 Task: Search one way flight ticket for 5 adults, 2 children, 1 infant in seat and 2 infants on lap in economy from Little Rock: Bill And Hillary Clinton National Airport (adams Field) (was Little Rock National) to Evansville: Evansville Regional Airport on 5-3-2023. Choice of flights is JetBlue. Number of bags: 1 carry on bag and 1 checked bag. Price is upto 100000. Outbound departure time preference is 15:15.
Action: Mouse moved to (345, 301)
Screenshot: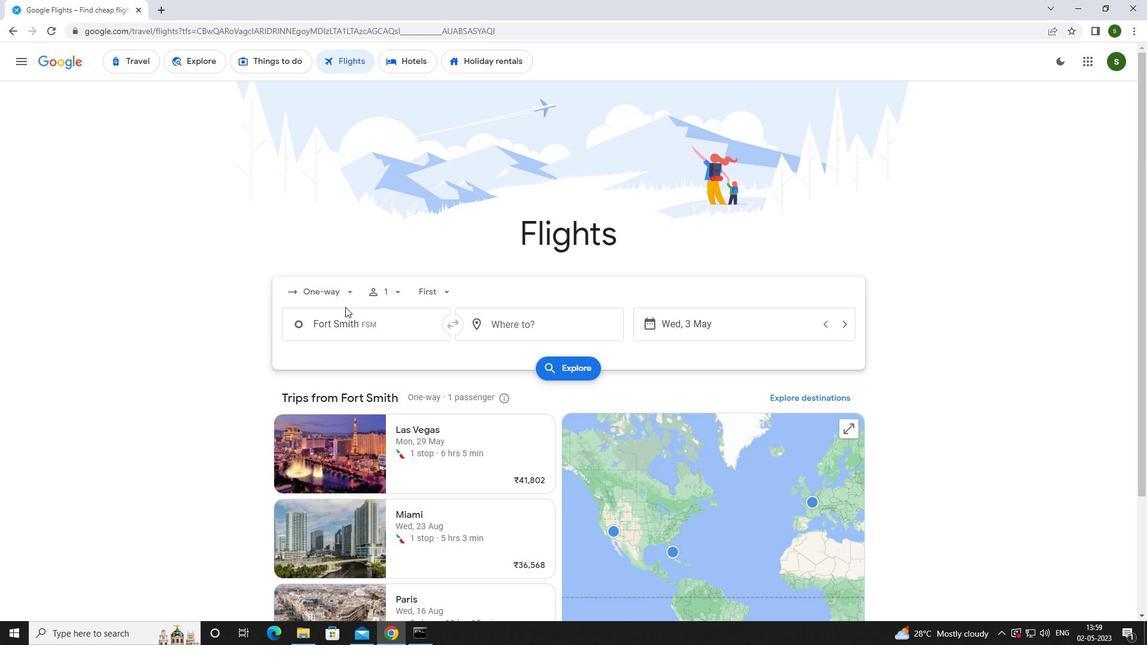 
Action: Mouse pressed left at (345, 301)
Screenshot: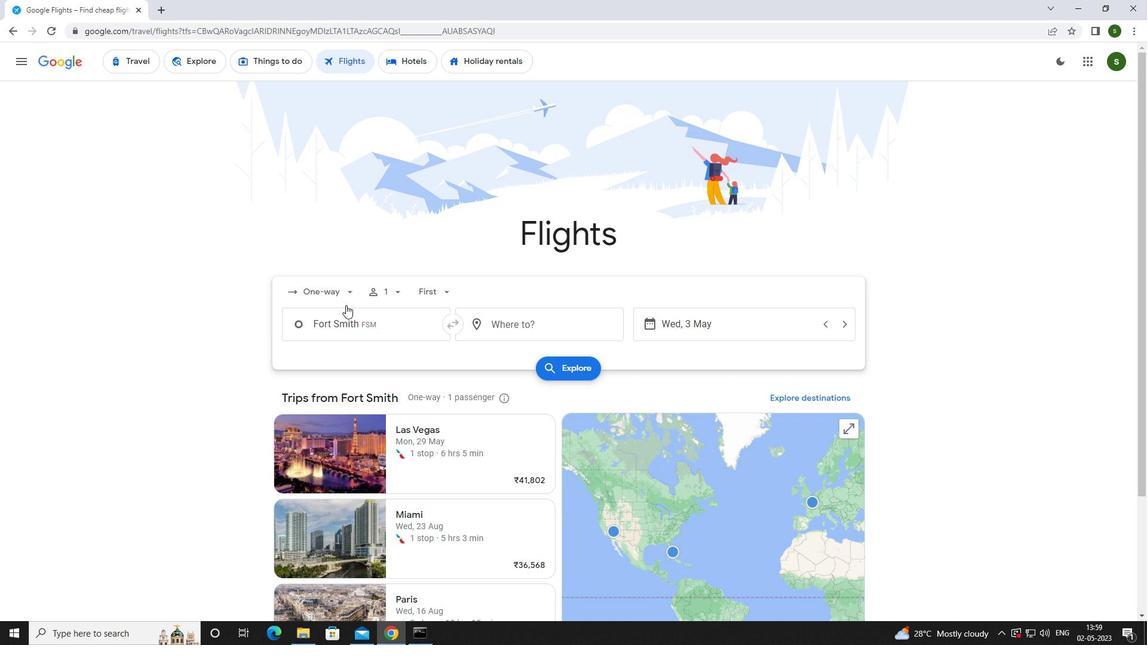 
Action: Mouse moved to (344, 341)
Screenshot: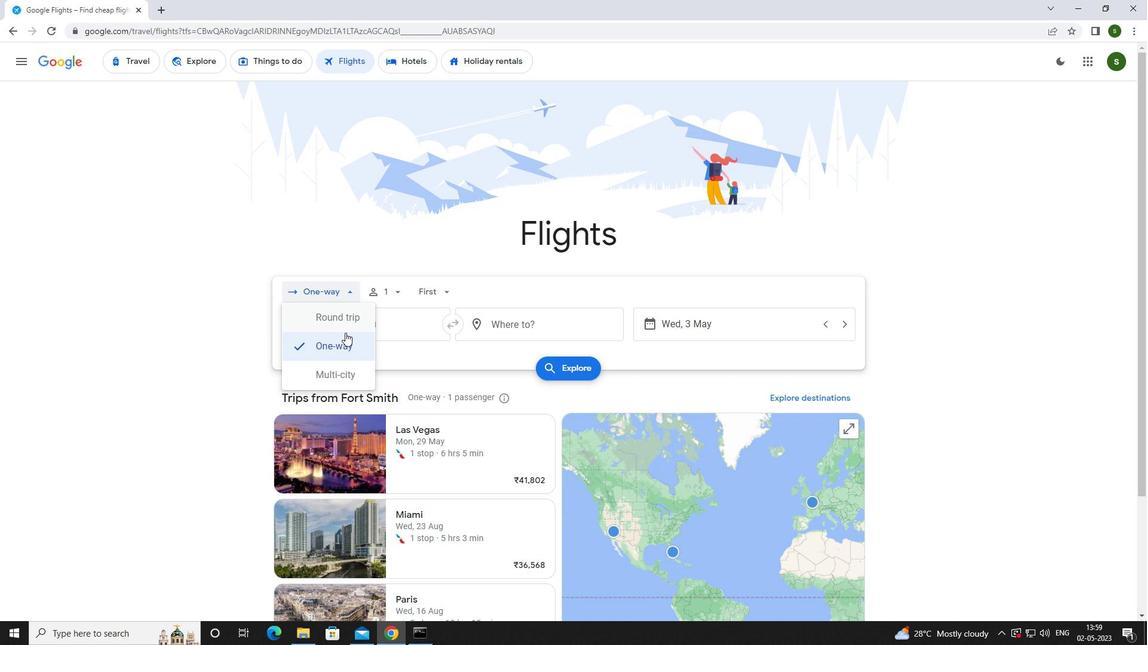 
Action: Mouse pressed left at (344, 341)
Screenshot: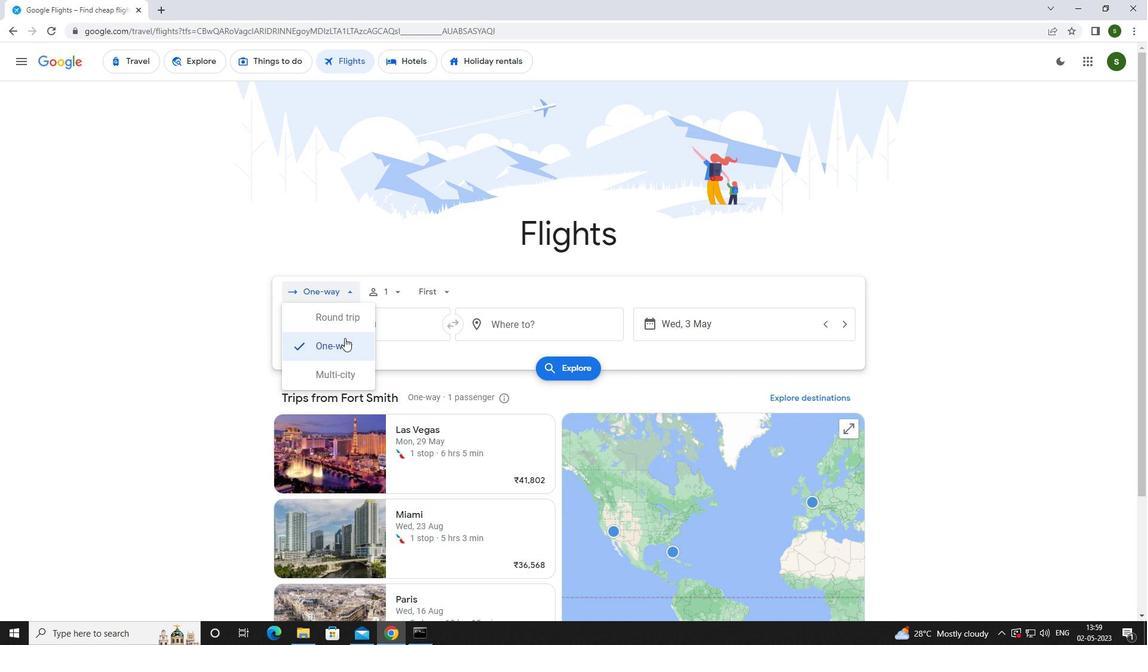 
Action: Mouse moved to (394, 291)
Screenshot: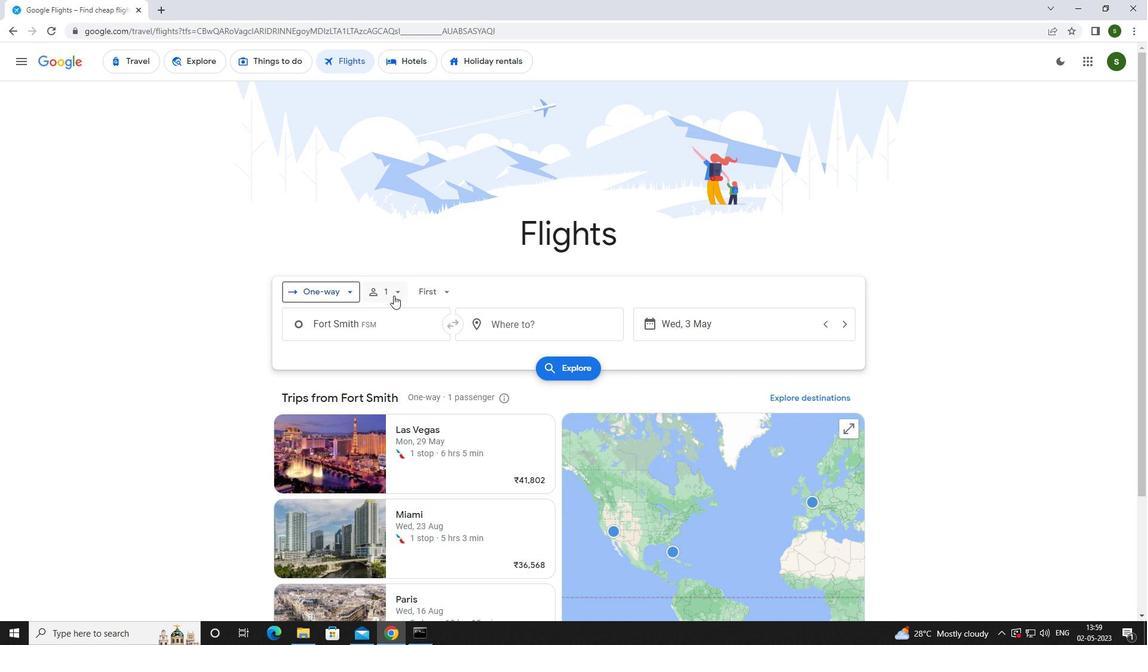 
Action: Mouse pressed left at (394, 291)
Screenshot: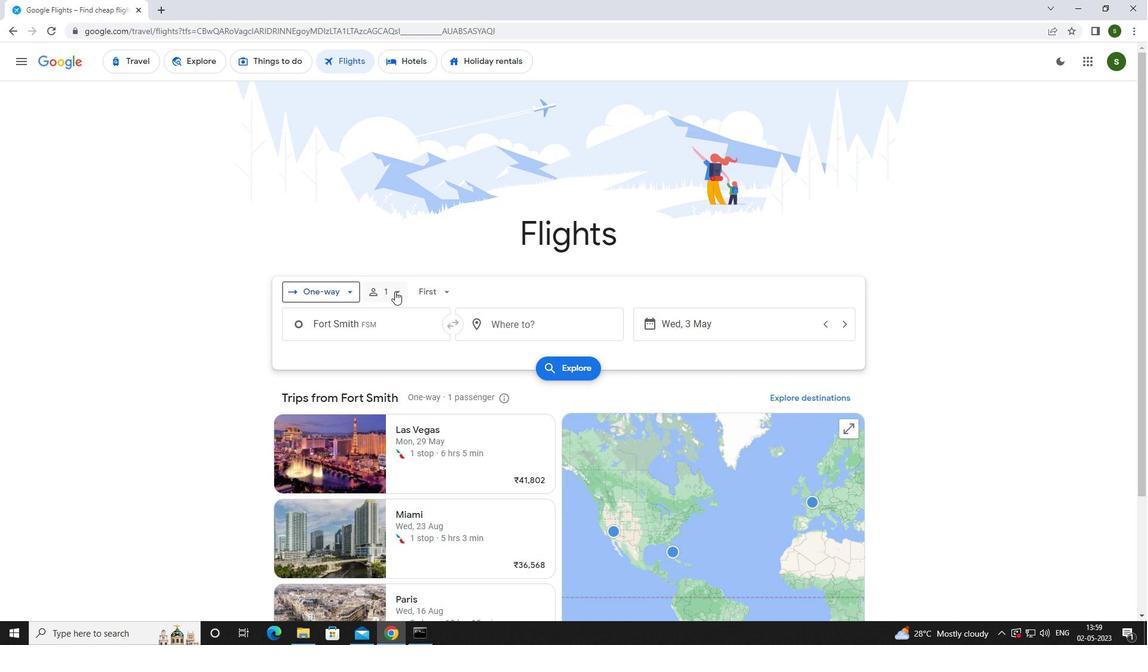 
Action: Mouse moved to (486, 324)
Screenshot: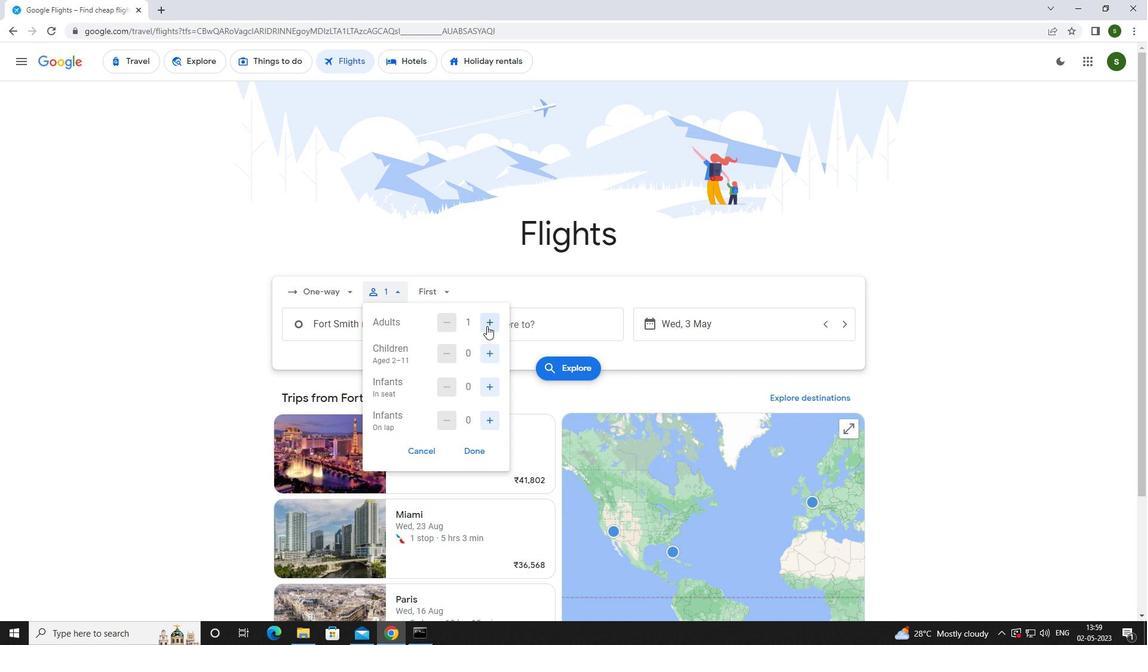 
Action: Mouse pressed left at (486, 324)
Screenshot: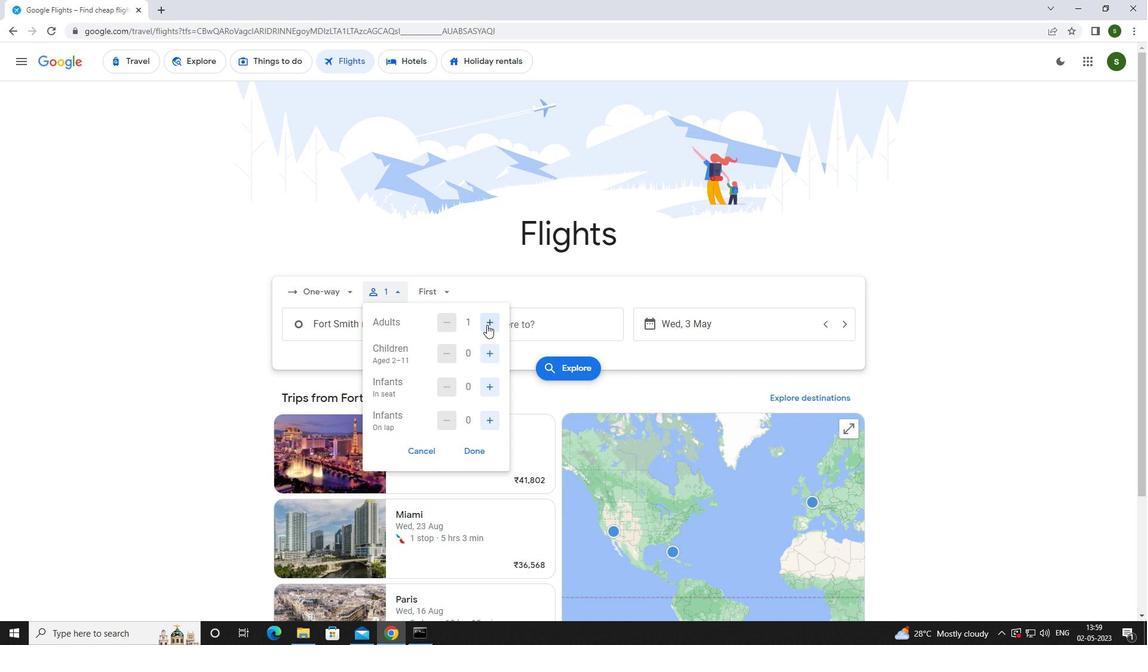 
Action: Mouse pressed left at (486, 324)
Screenshot: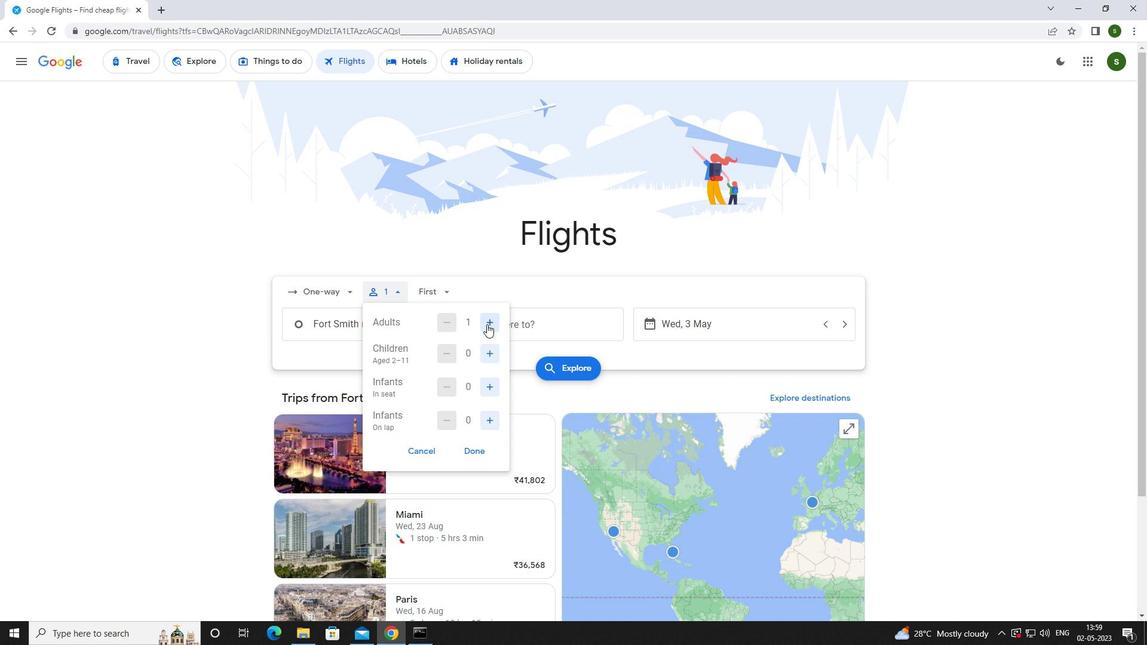 
Action: Mouse pressed left at (486, 324)
Screenshot: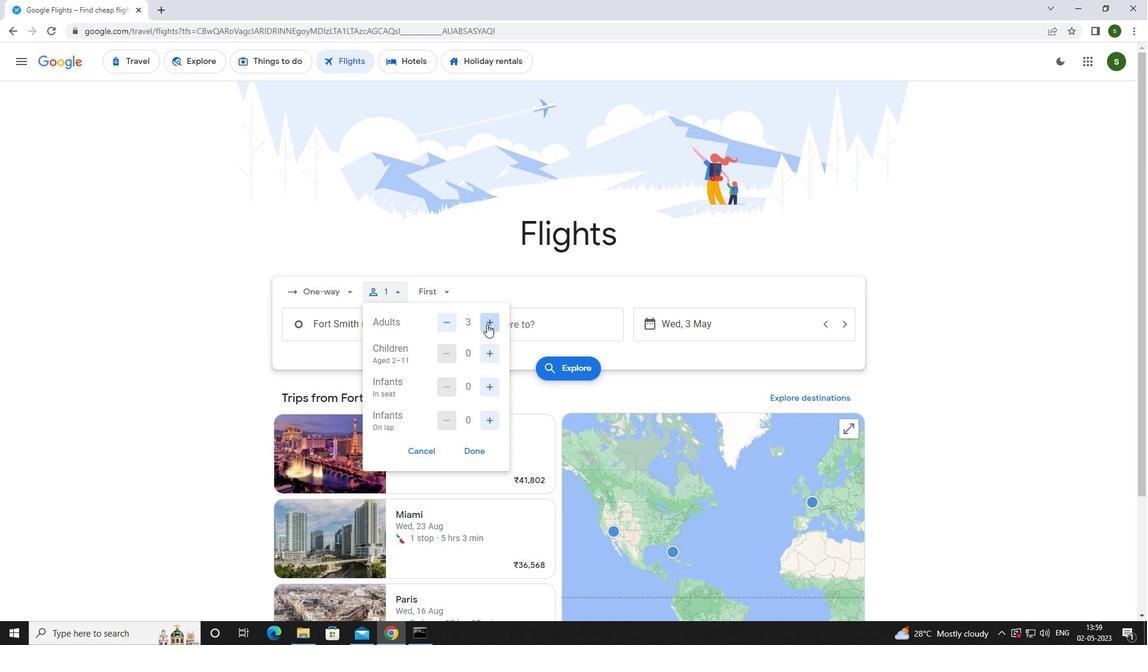 
Action: Mouse pressed left at (486, 324)
Screenshot: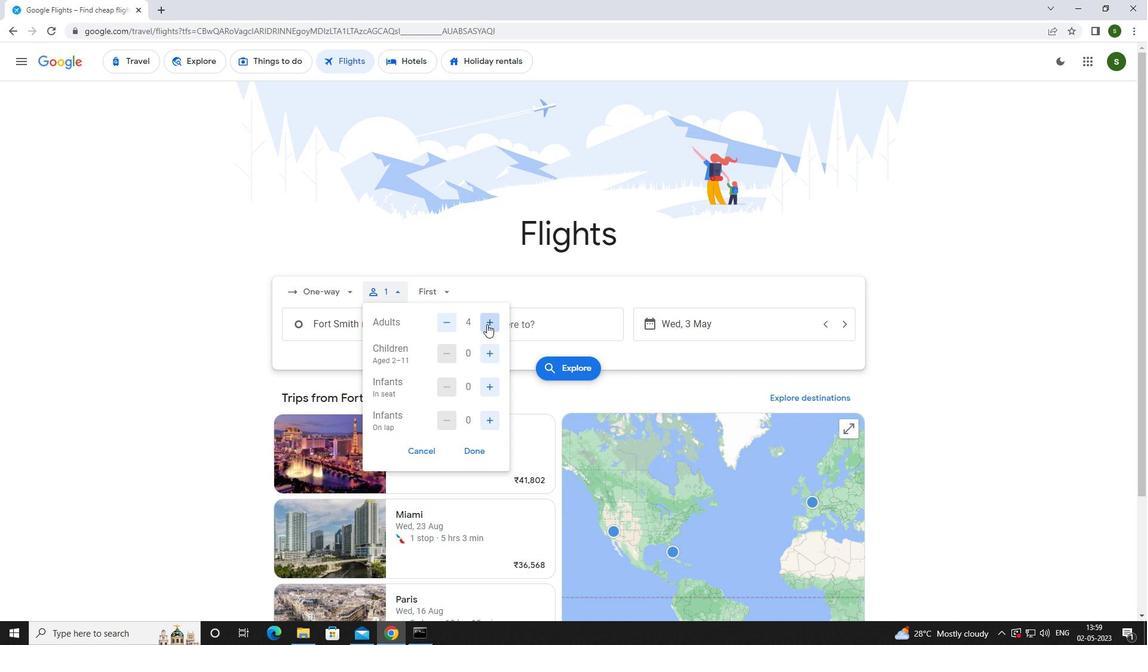 
Action: Mouse moved to (492, 353)
Screenshot: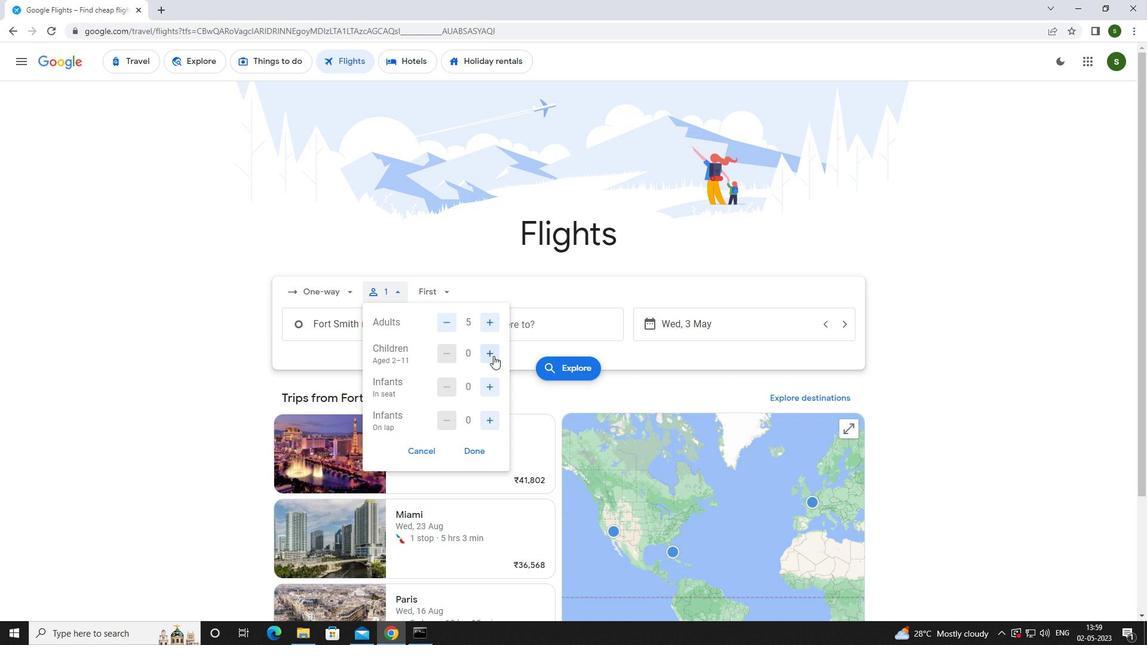 
Action: Mouse pressed left at (492, 353)
Screenshot: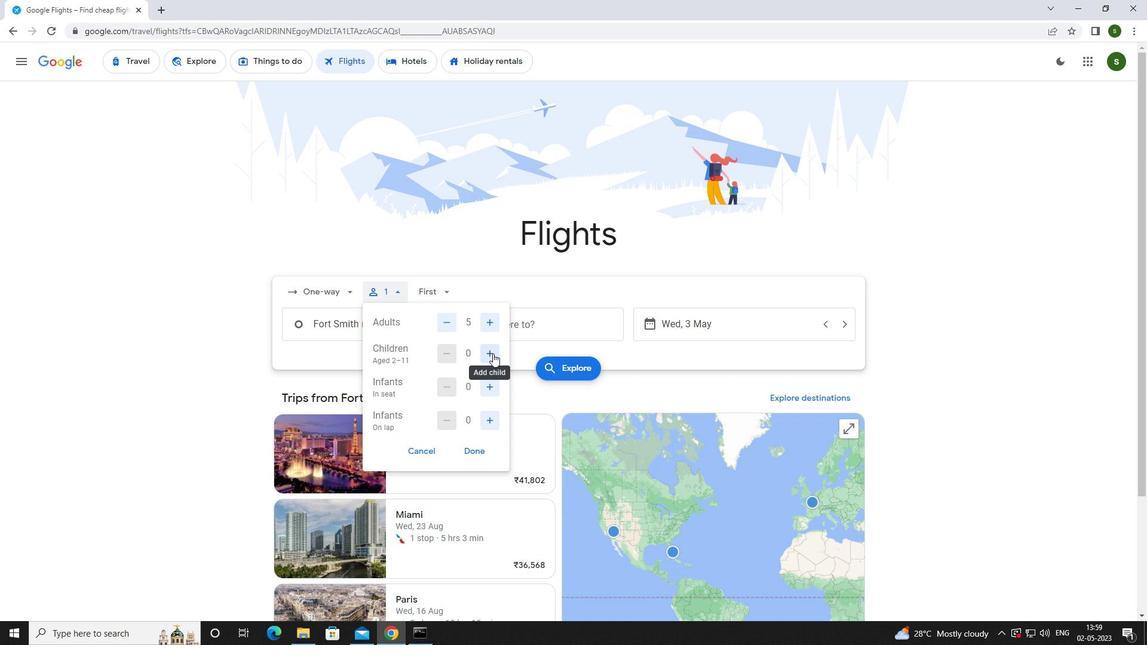 
Action: Mouse pressed left at (492, 353)
Screenshot: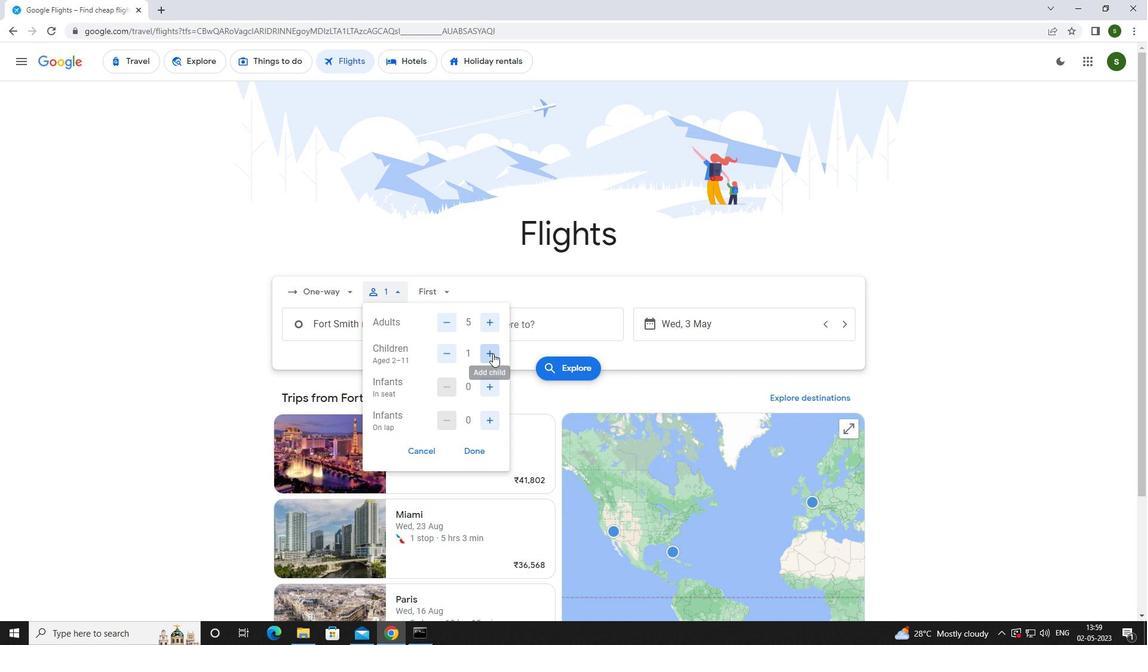 
Action: Mouse moved to (486, 388)
Screenshot: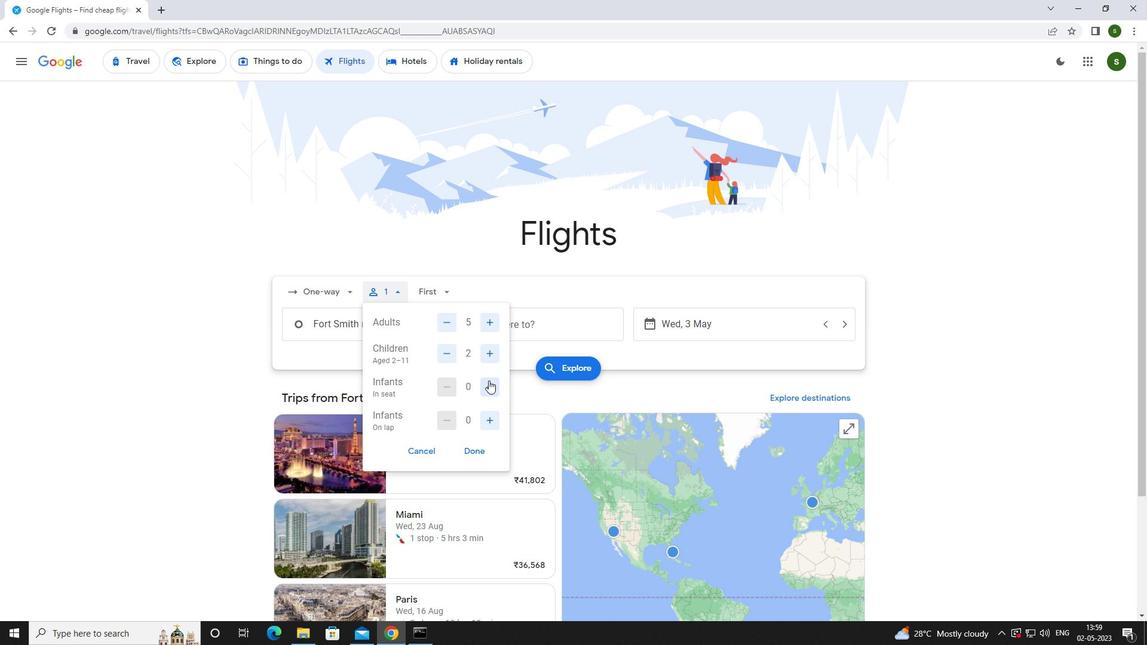 
Action: Mouse pressed left at (486, 388)
Screenshot: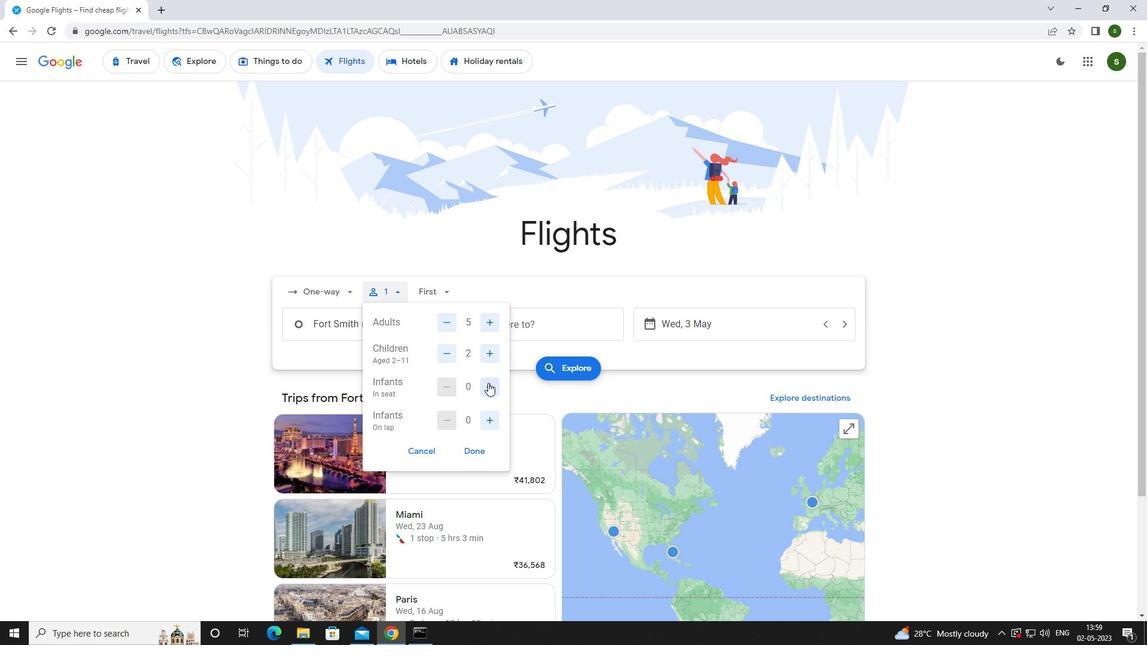 
Action: Mouse moved to (490, 418)
Screenshot: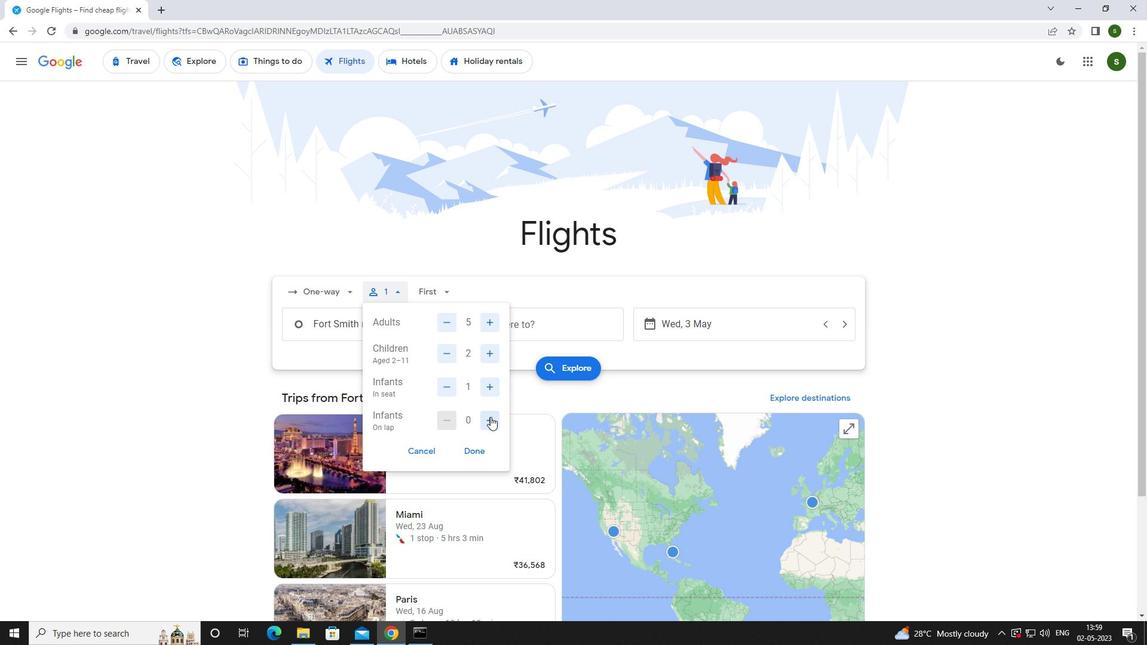 
Action: Mouse pressed left at (490, 418)
Screenshot: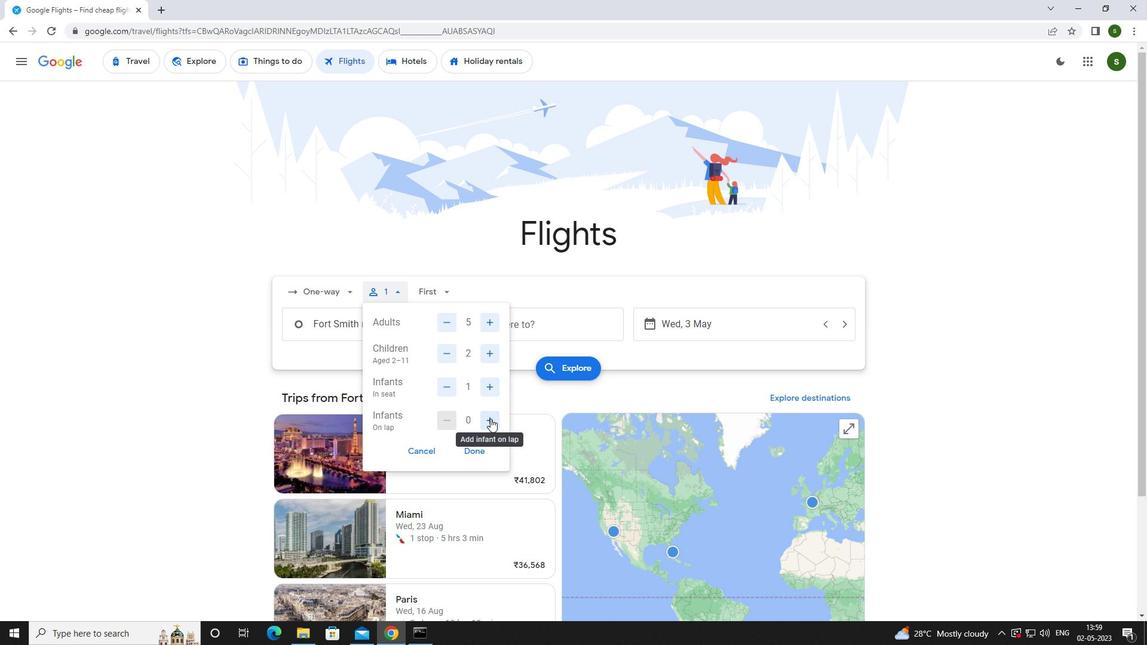 
Action: Mouse moved to (443, 289)
Screenshot: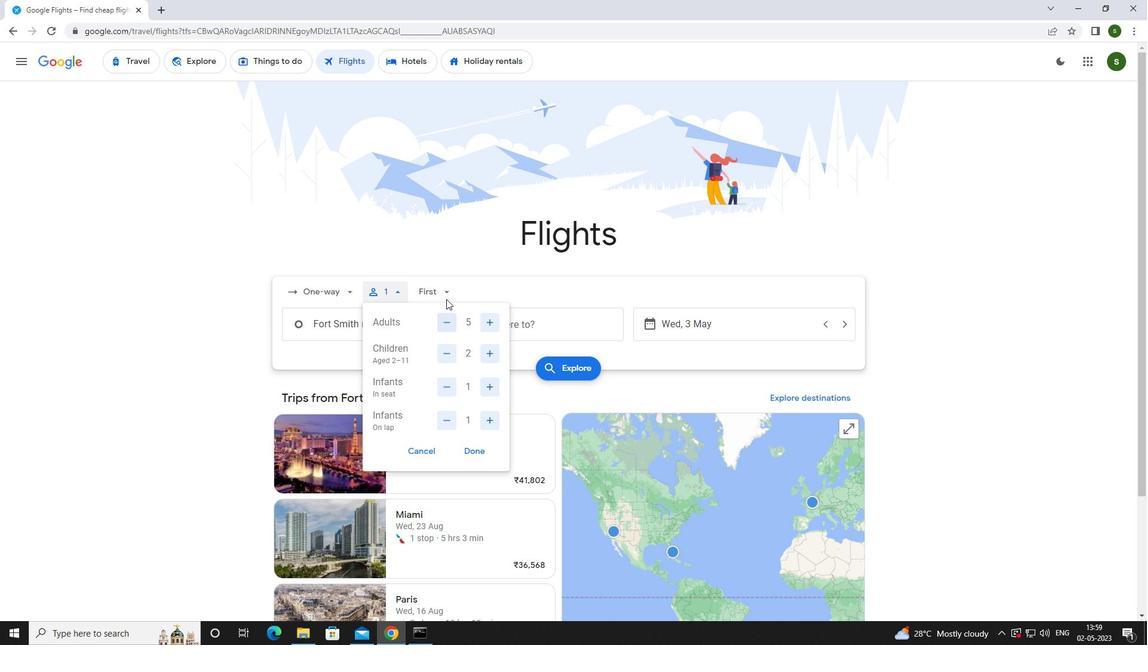 
Action: Mouse pressed left at (443, 289)
Screenshot: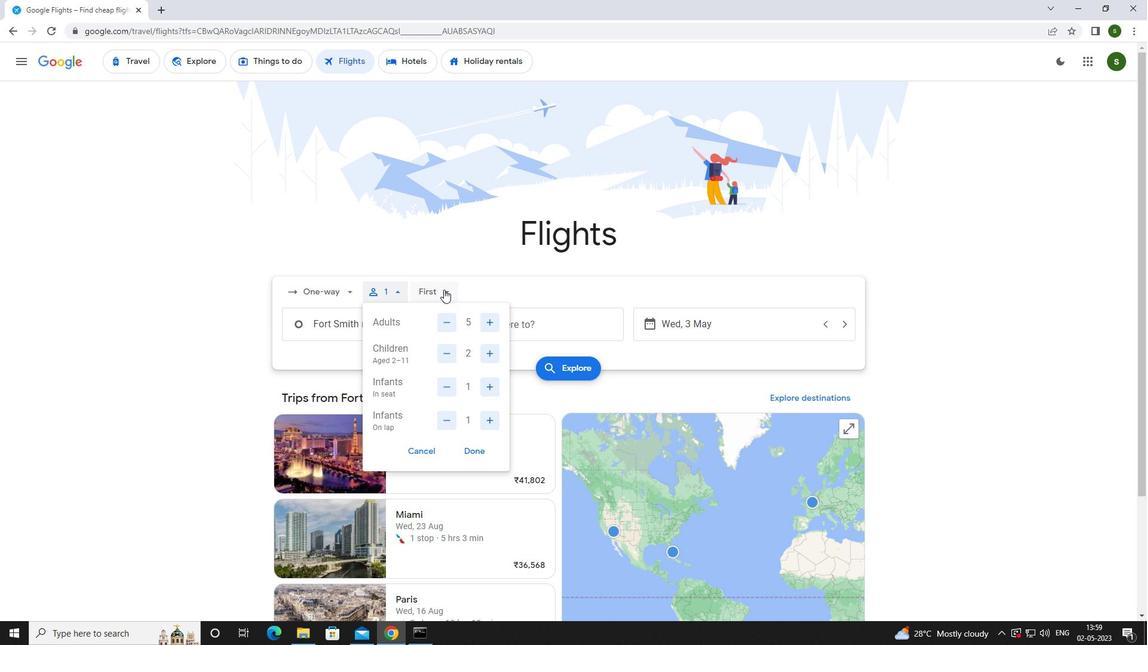 
Action: Mouse moved to (464, 319)
Screenshot: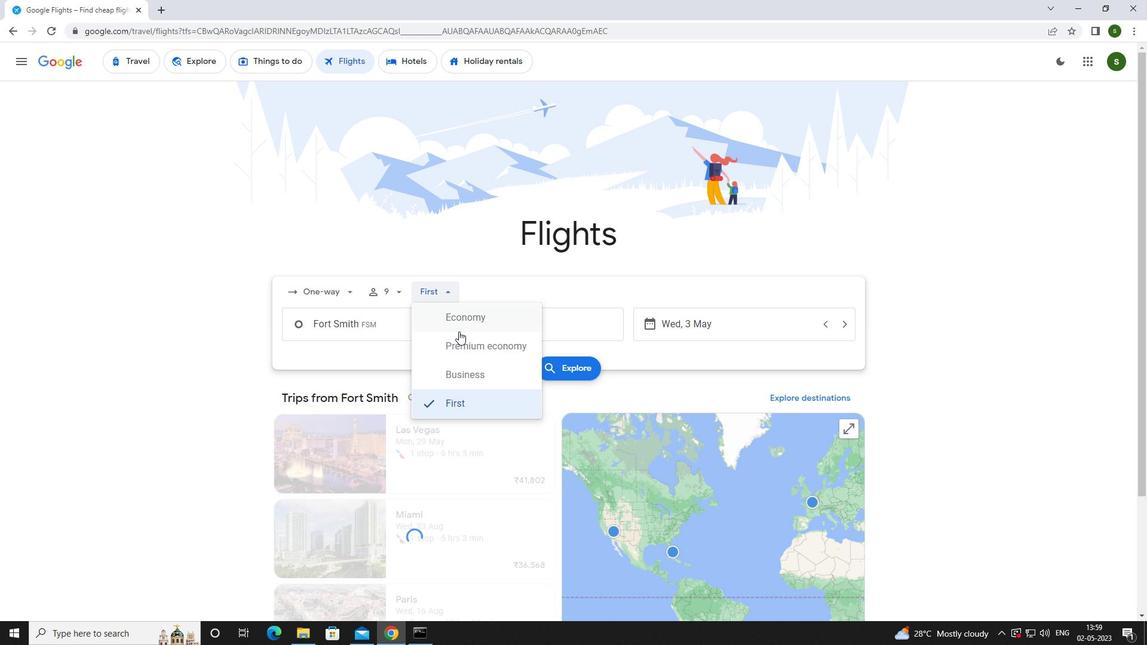 
Action: Mouse pressed left at (464, 319)
Screenshot: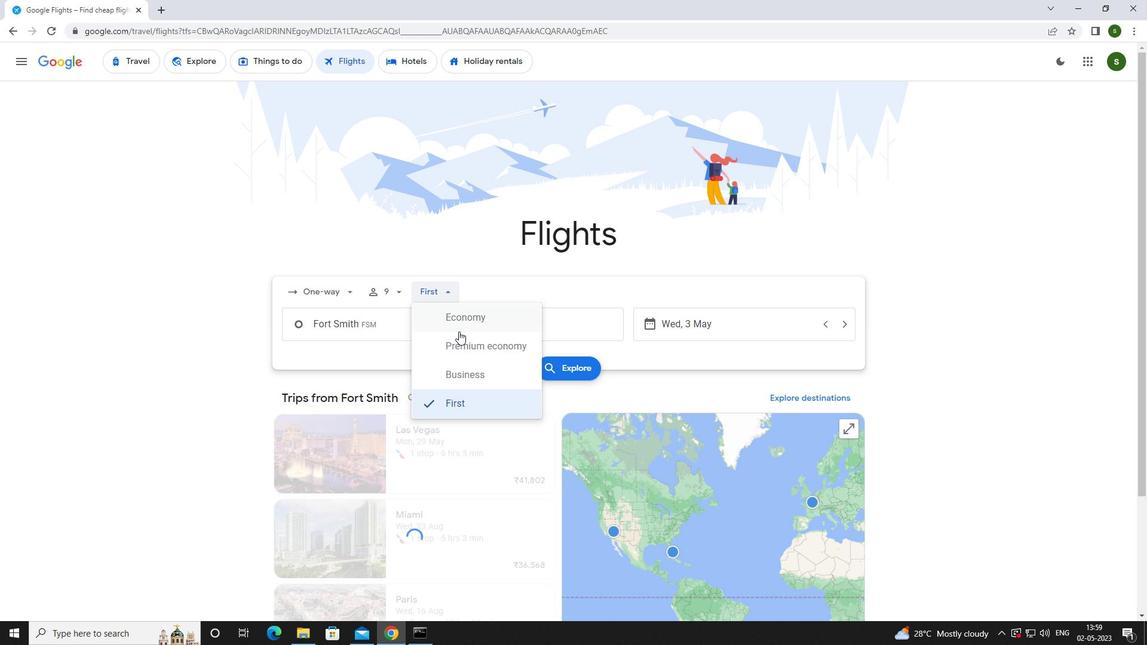
Action: Mouse moved to (394, 327)
Screenshot: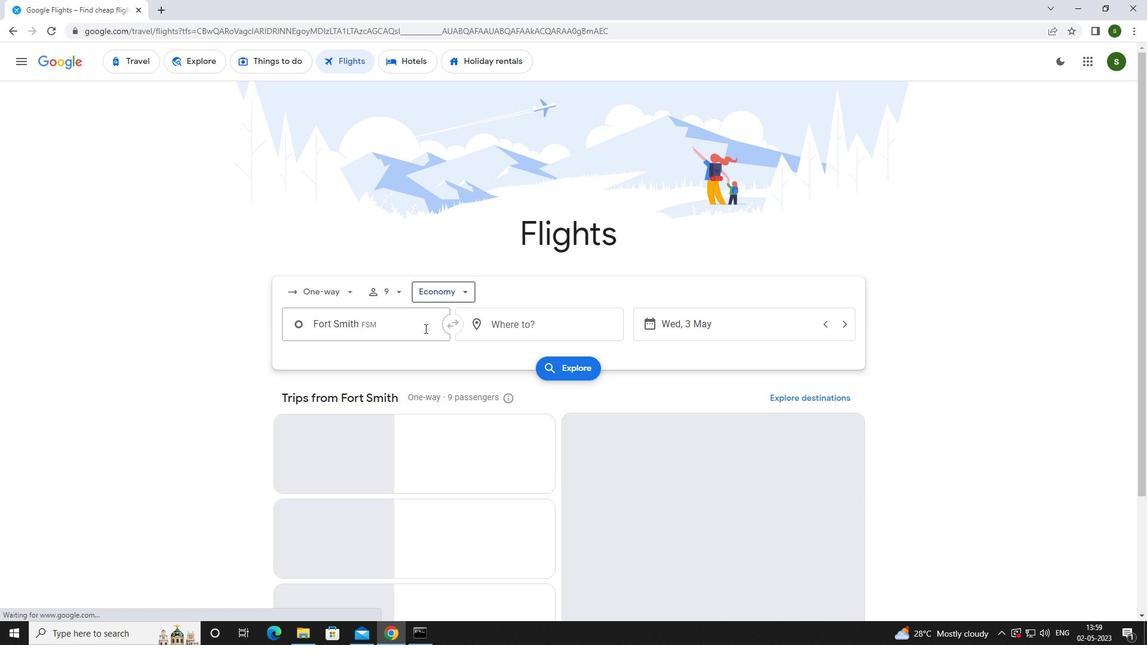 
Action: Mouse pressed left at (394, 327)
Screenshot: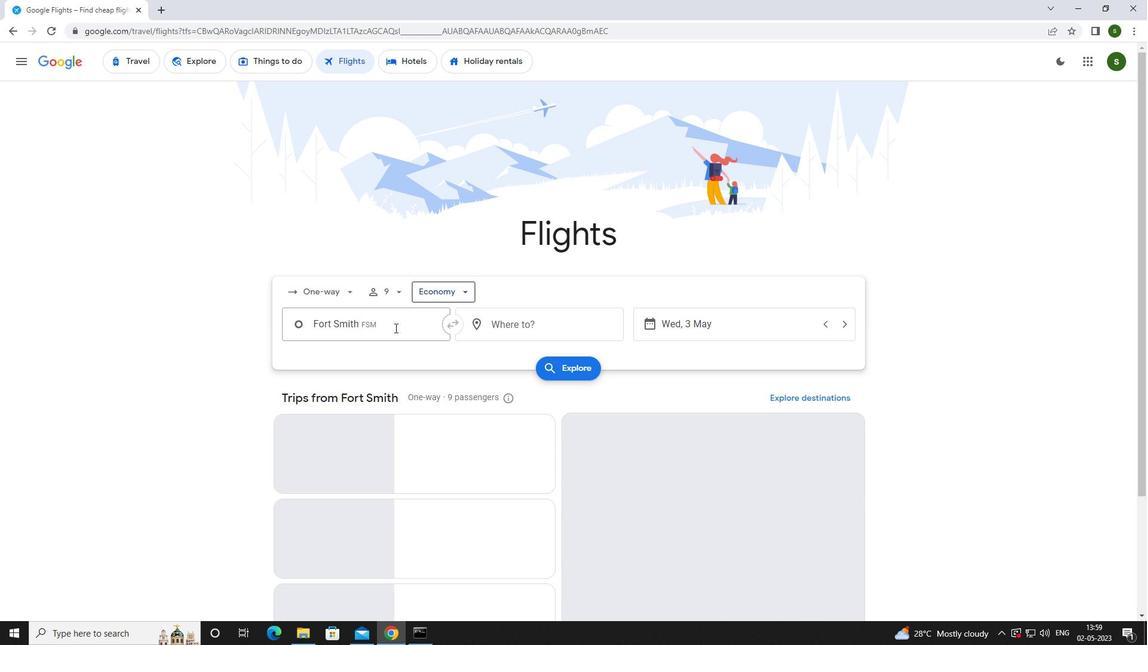 
Action: Key pressed <Key.caps_lock>l<Key.caps_lock>ittle<Key.space>
Screenshot: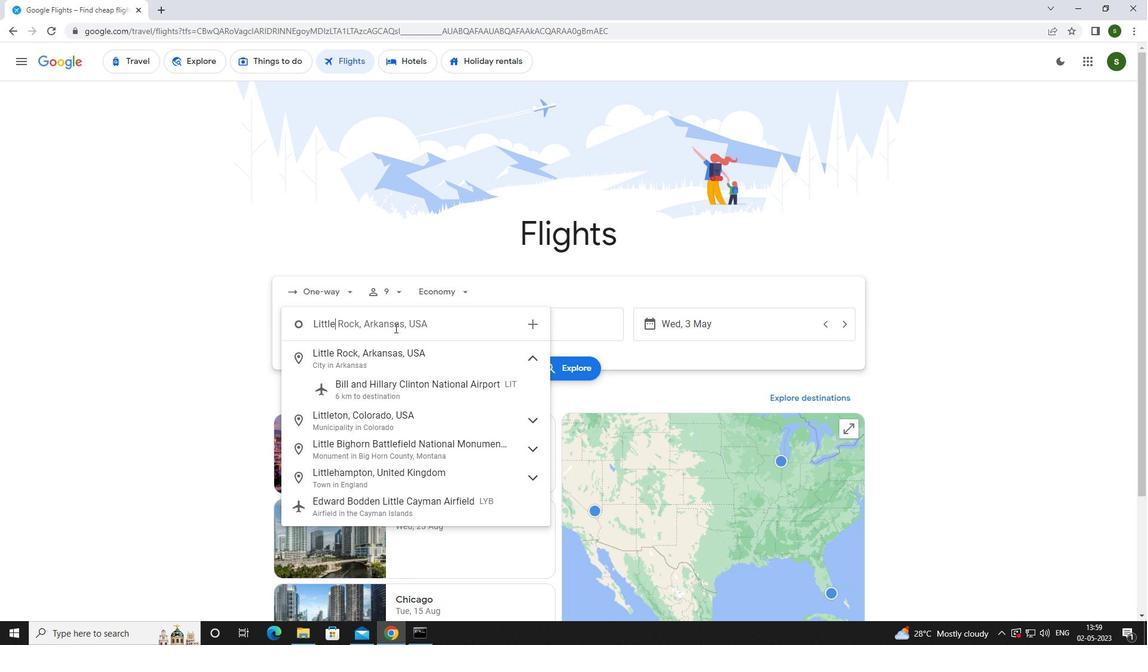 
Action: Mouse moved to (387, 388)
Screenshot: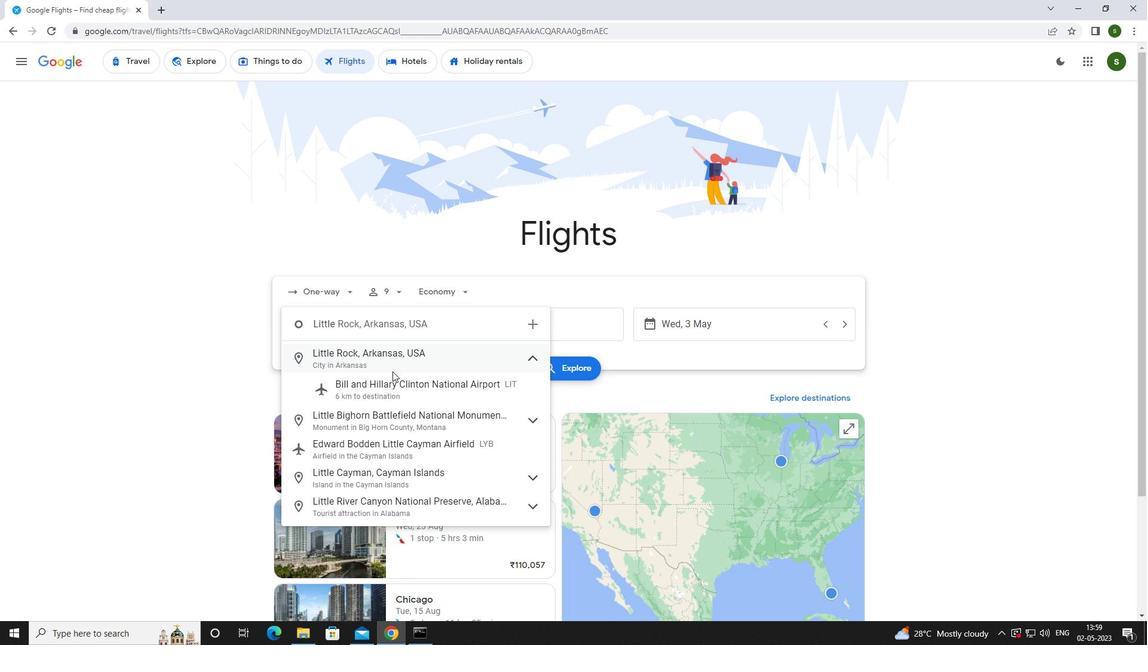 
Action: Mouse pressed left at (387, 388)
Screenshot: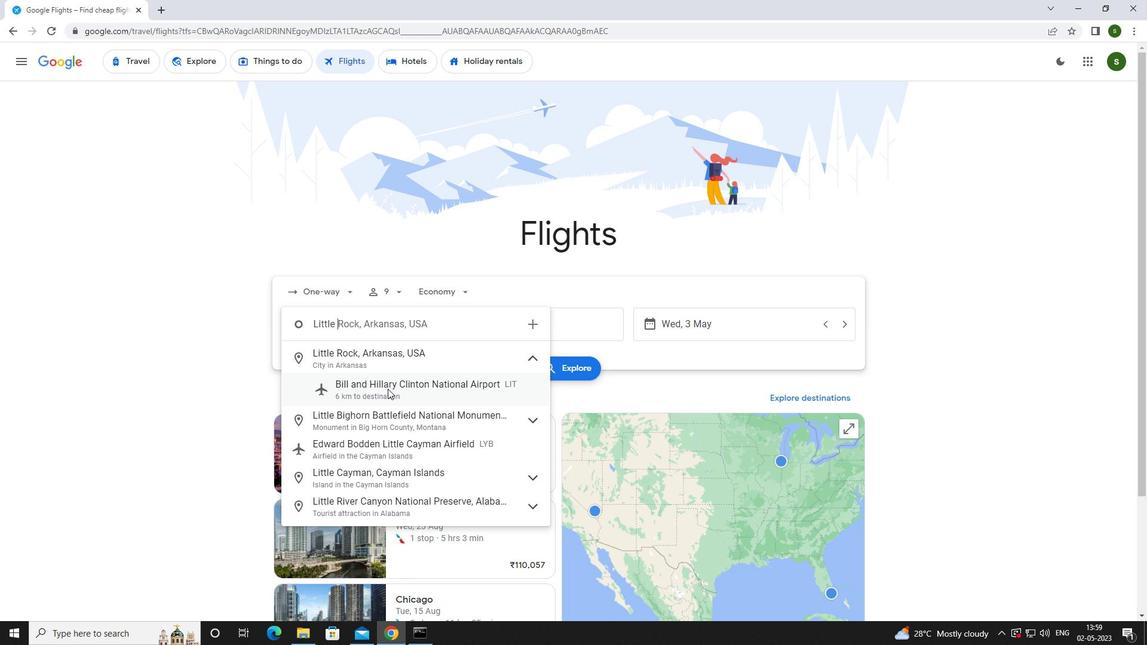 
Action: Mouse moved to (534, 324)
Screenshot: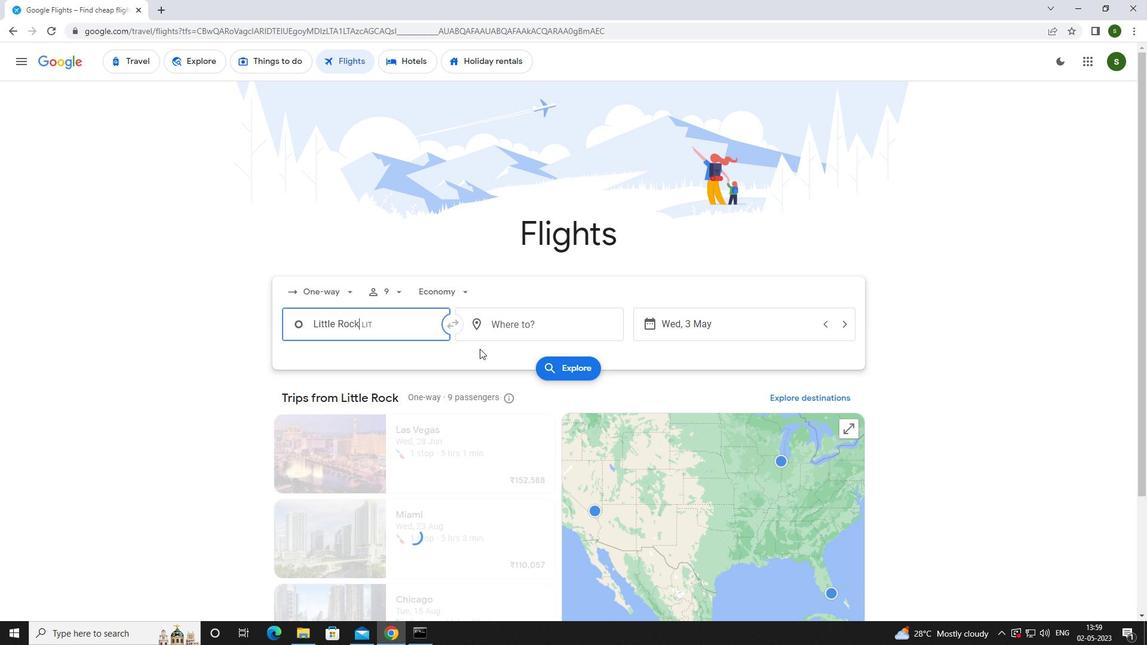 
Action: Mouse pressed left at (534, 324)
Screenshot: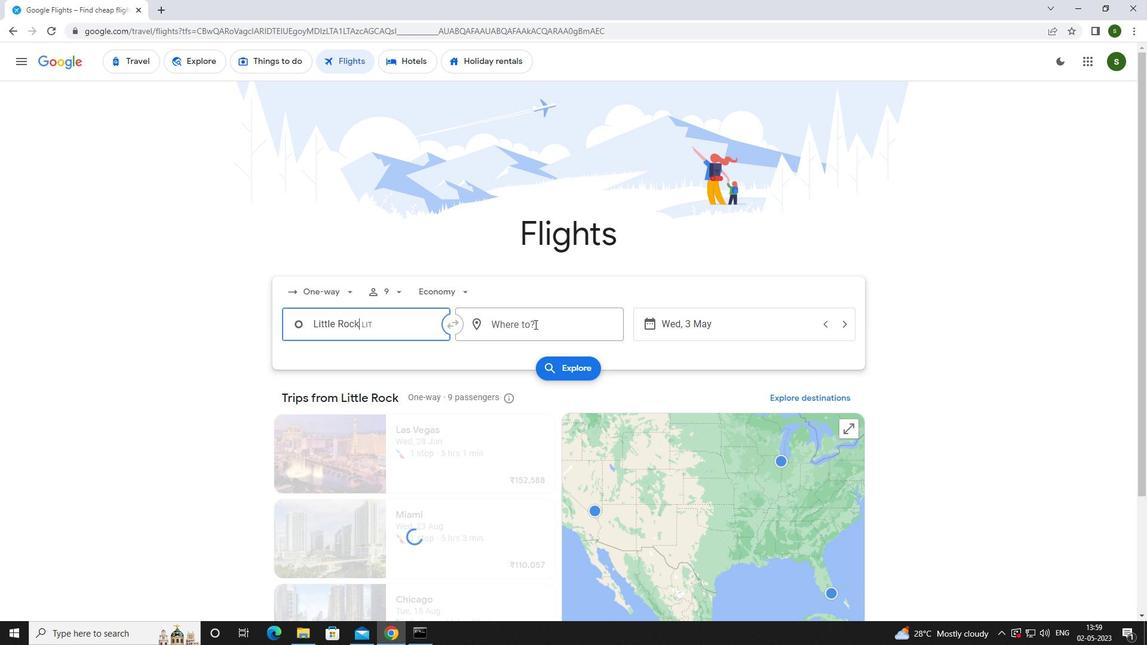 
Action: Mouse moved to (536, 323)
Screenshot: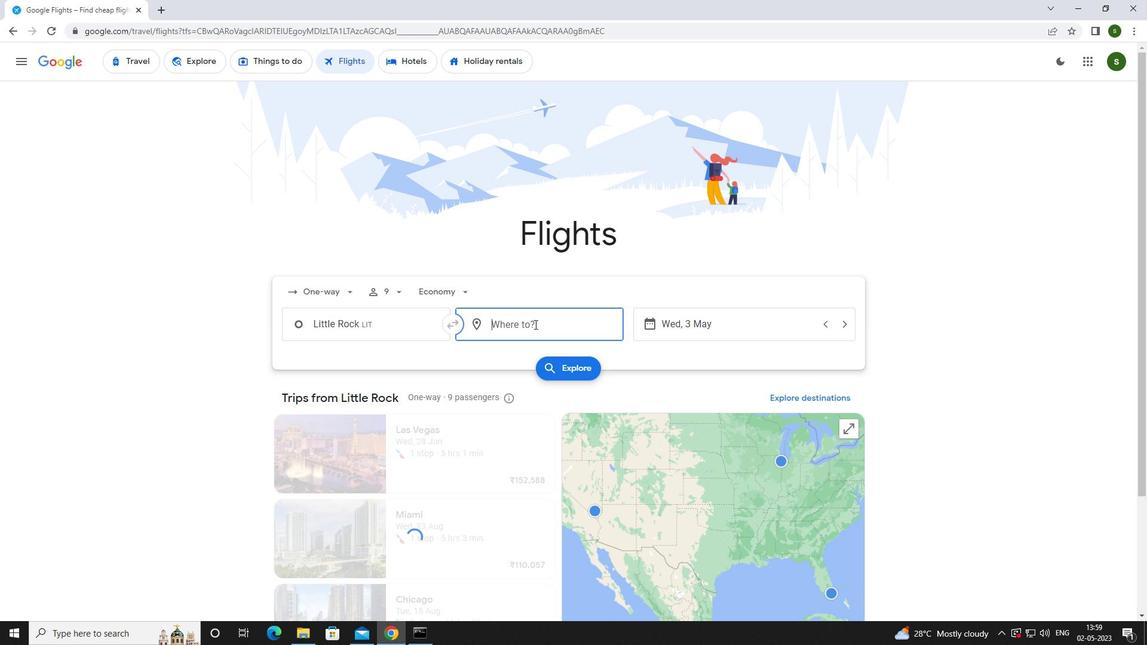 
Action: Key pressed <Key.caps_lock>e<Key.caps_lock>vansvill
Screenshot: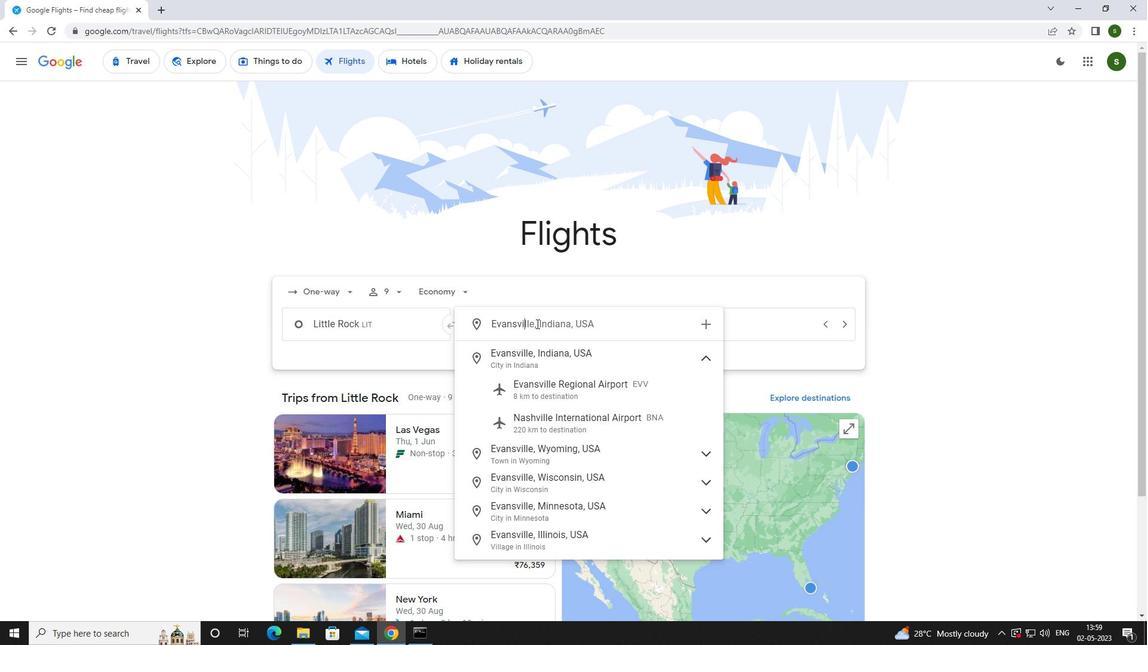 
Action: Mouse moved to (560, 393)
Screenshot: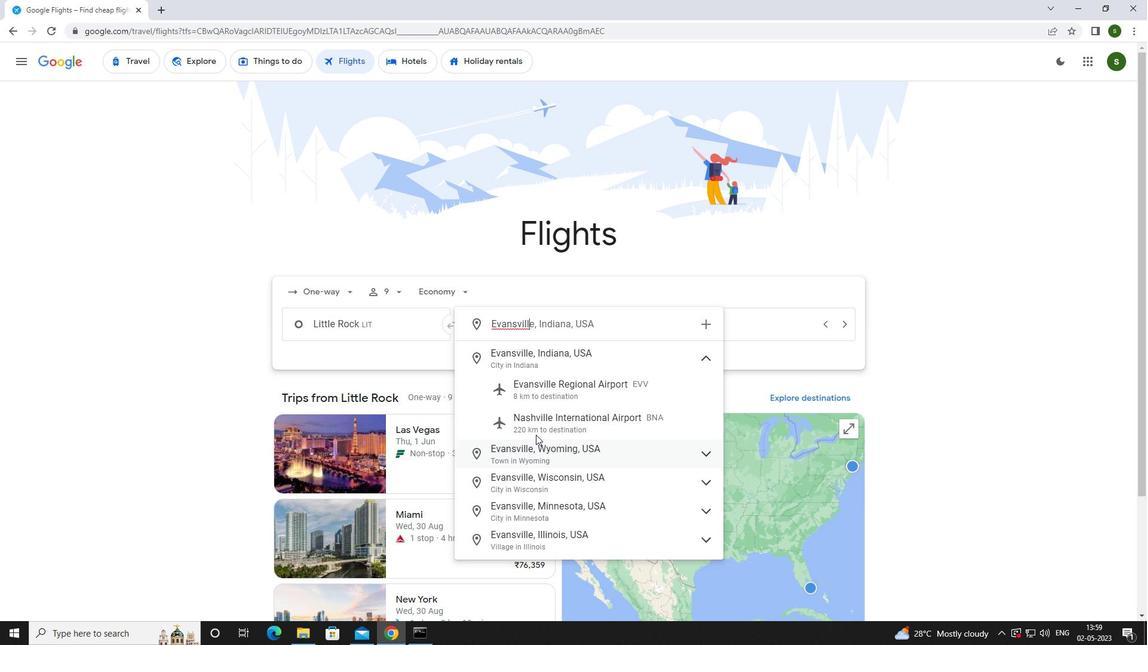 
Action: Mouse pressed left at (560, 393)
Screenshot: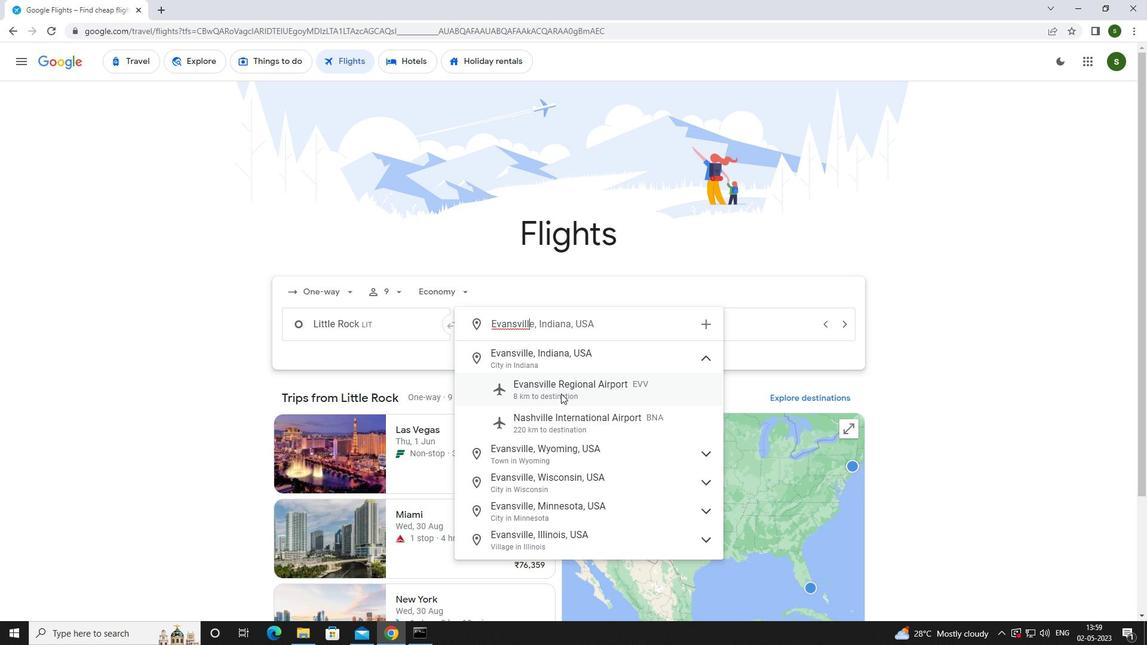 
Action: Mouse moved to (723, 319)
Screenshot: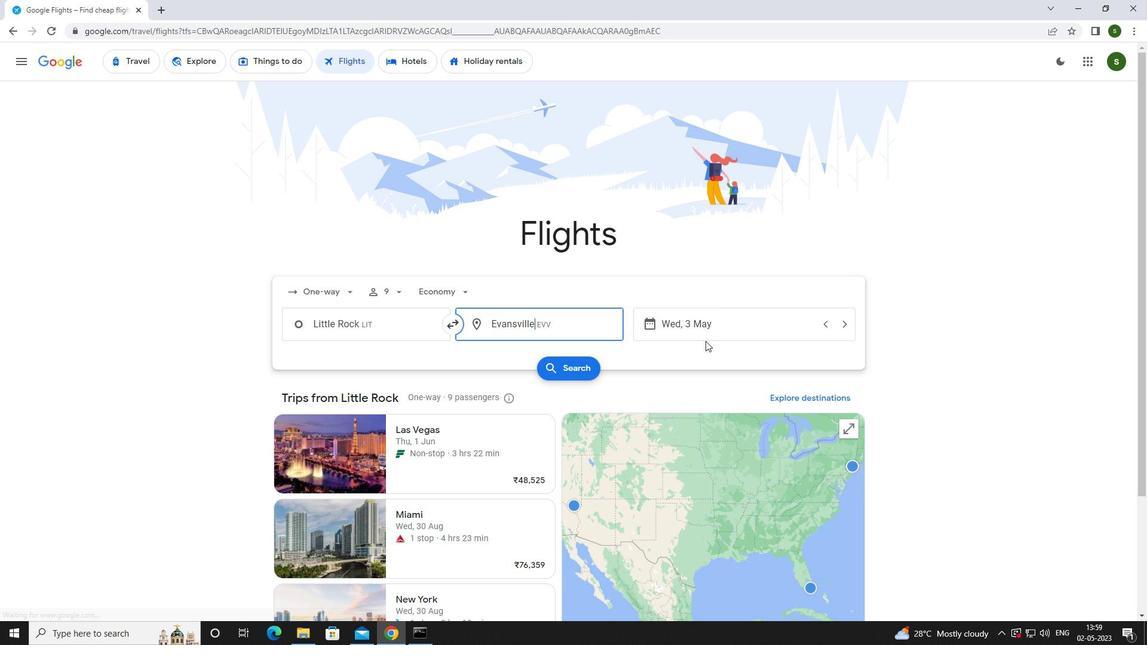
Action: Mouse pressed left at (723, 319)
Screenshot: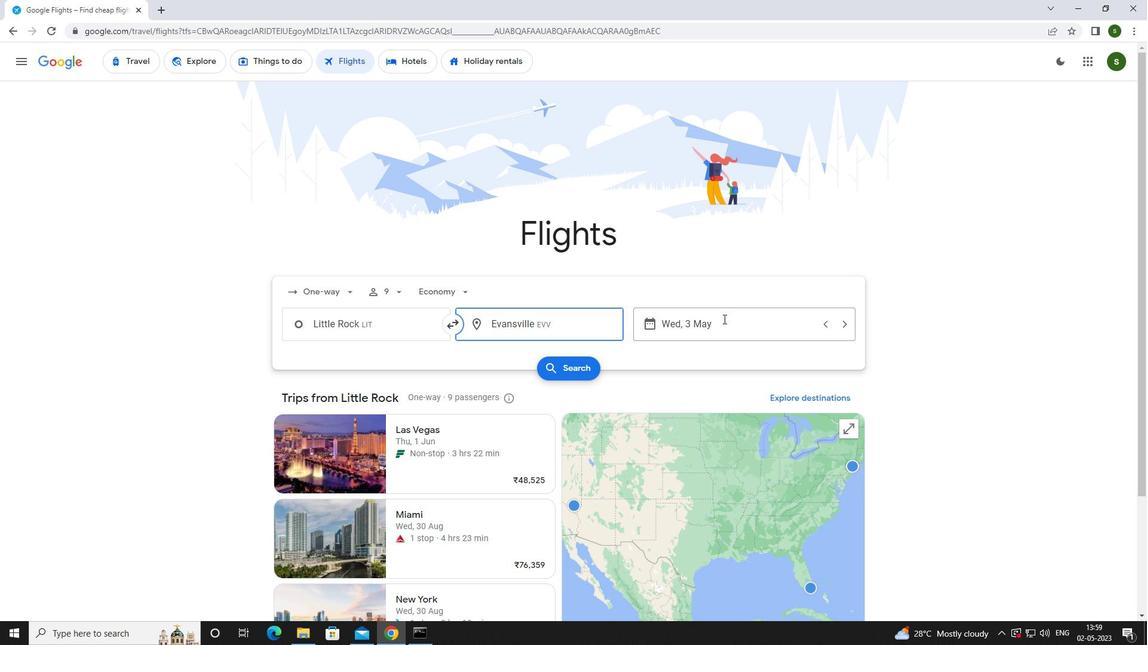 
Action: Mouse moved to (522, 407)
Screenshot: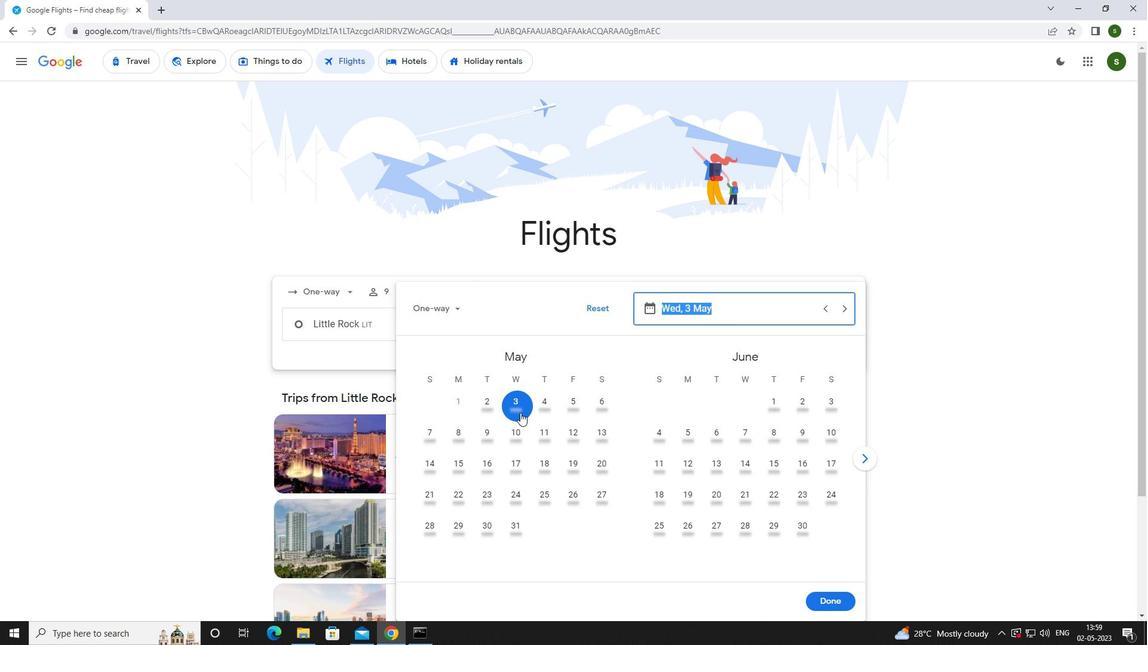 
Action: Mouse pressed left at (522, 407)
Screenshot: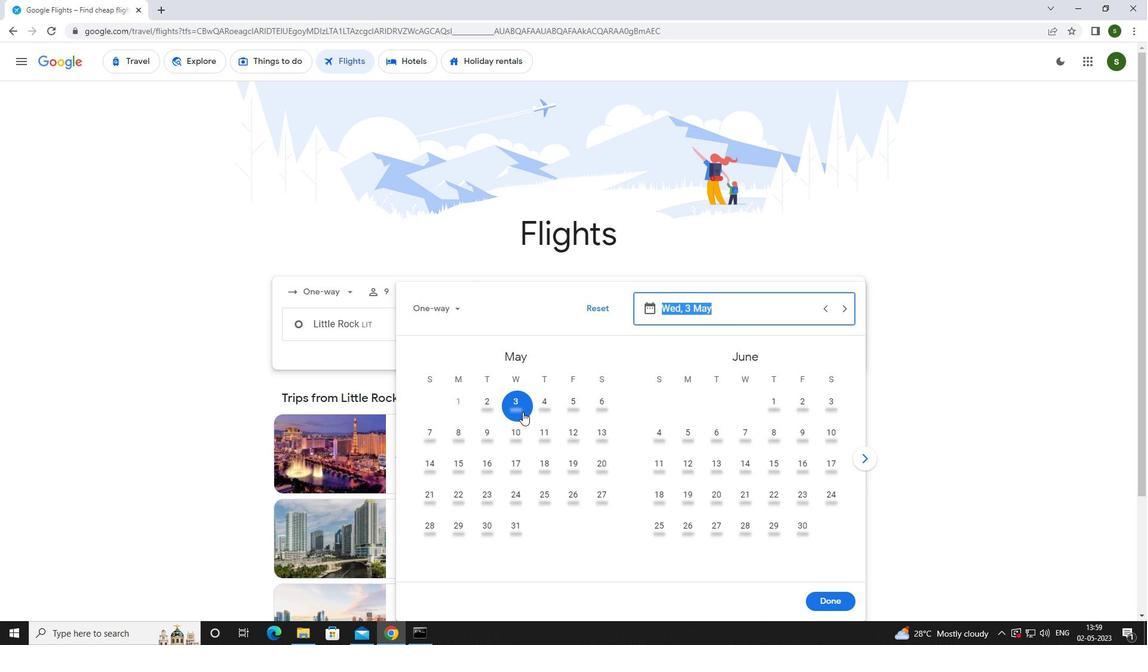 
Action: Mouse moved to (829, 598)
Screenshot: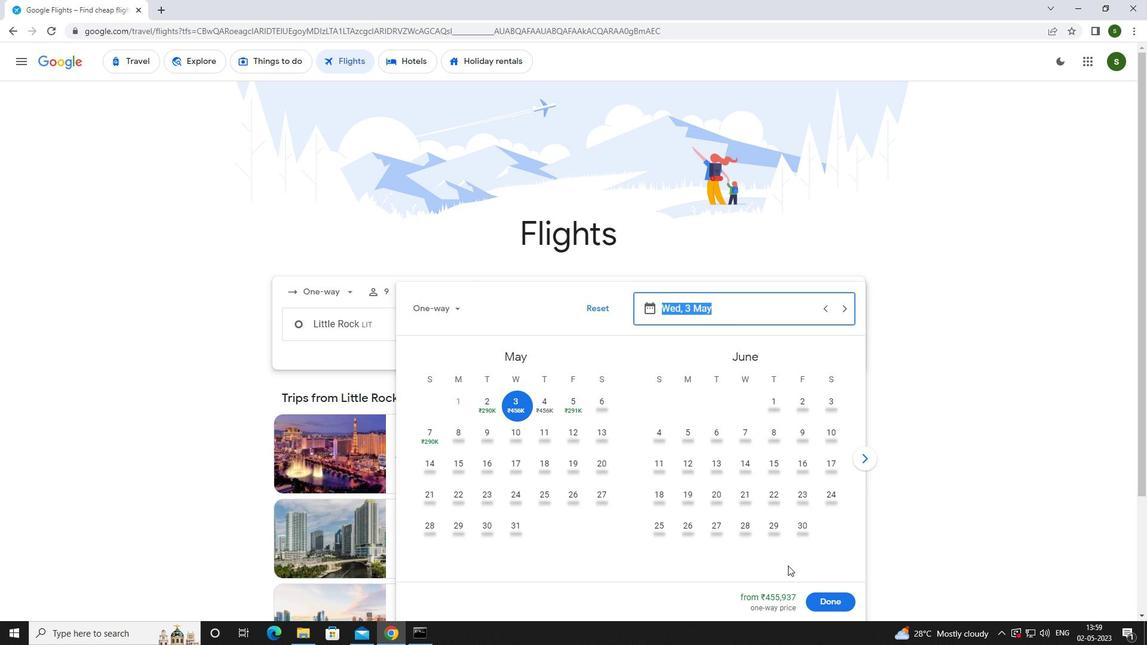 
Action: Mouse pressed left at (829, 598)
Screenshot: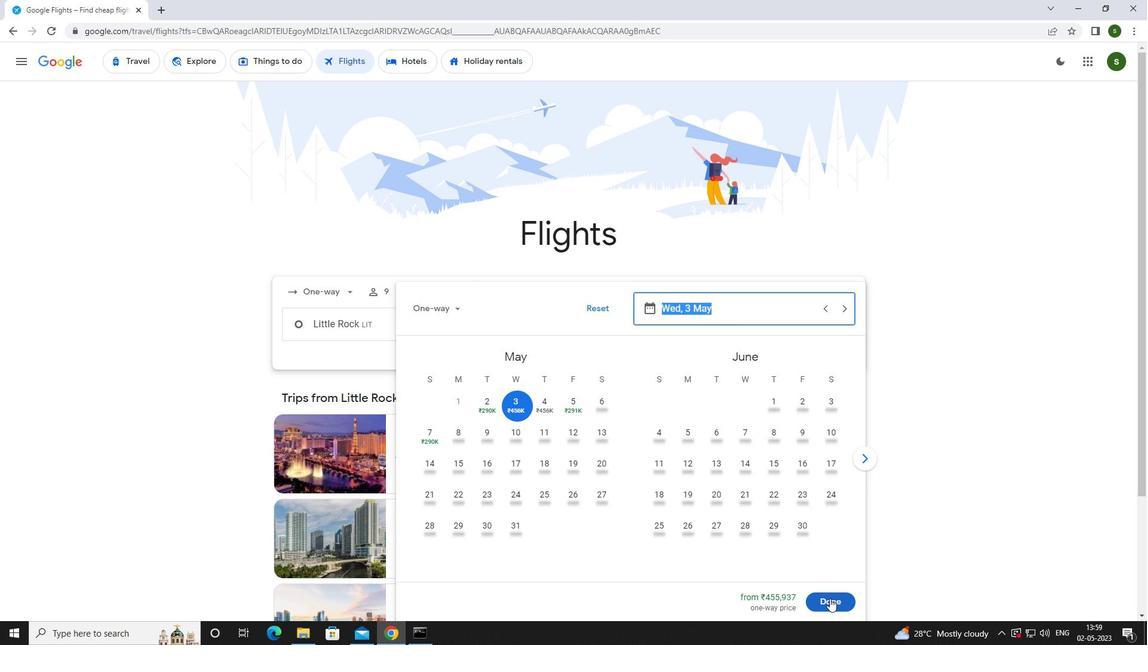 
Action: Mouse moved to (577, 369)
Screenshot: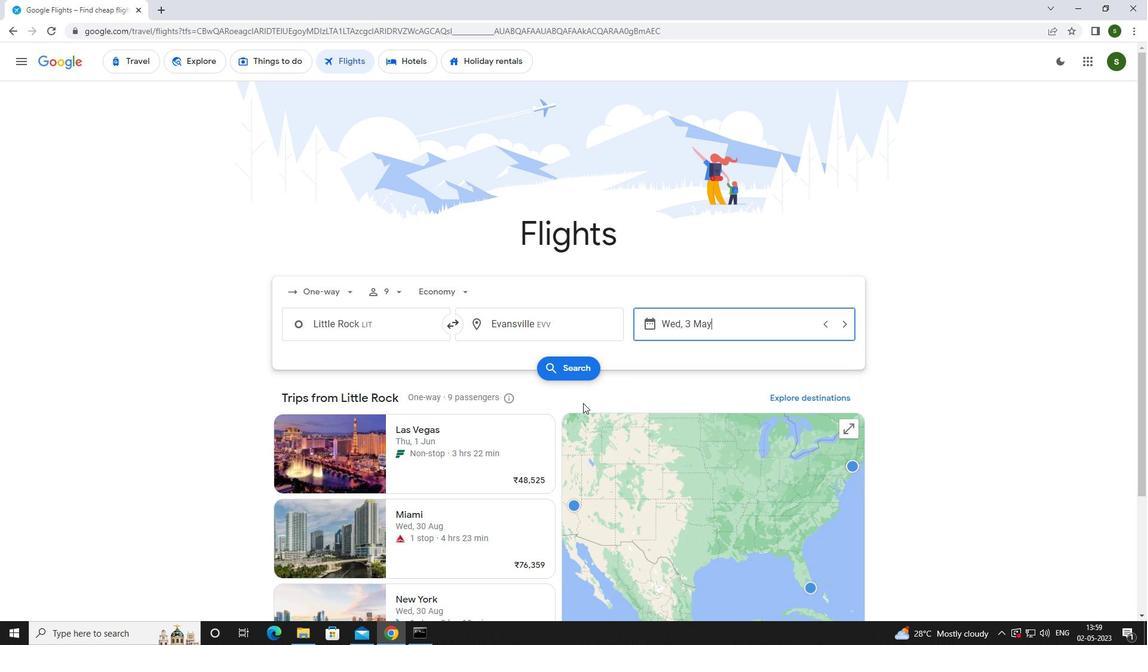 
Action: Mouse pressed left at (577, 369)
Screenshot: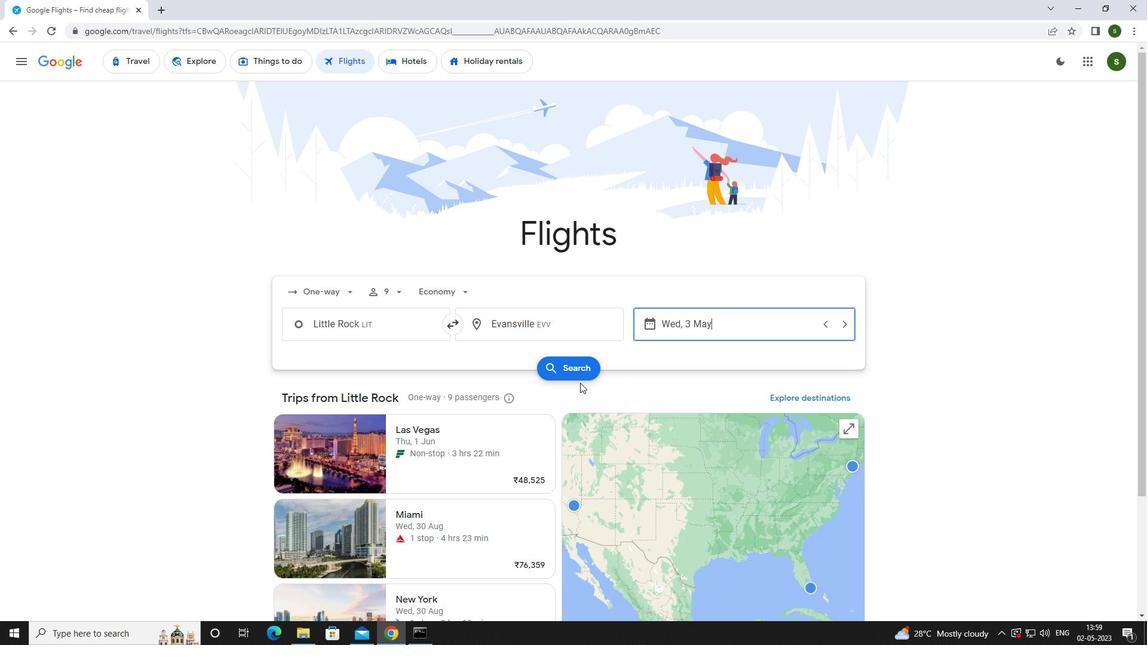
Action: Mouse moved to (290, 166)
Screenshot: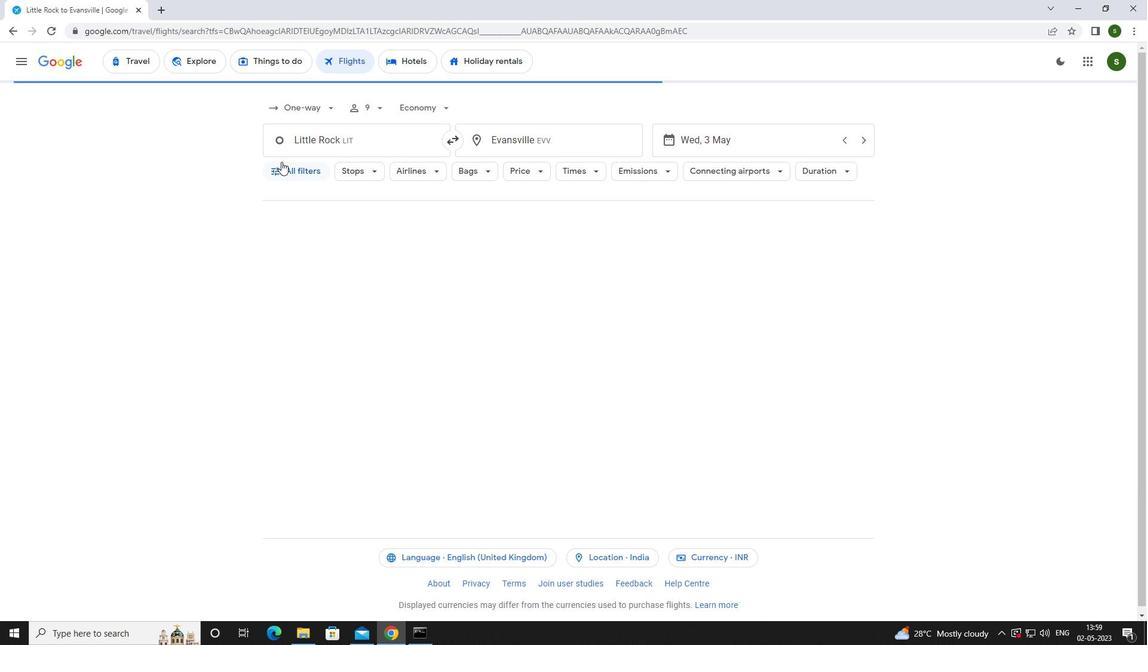 
Action: Mouse pressed left at (290, 166)
Screenshot: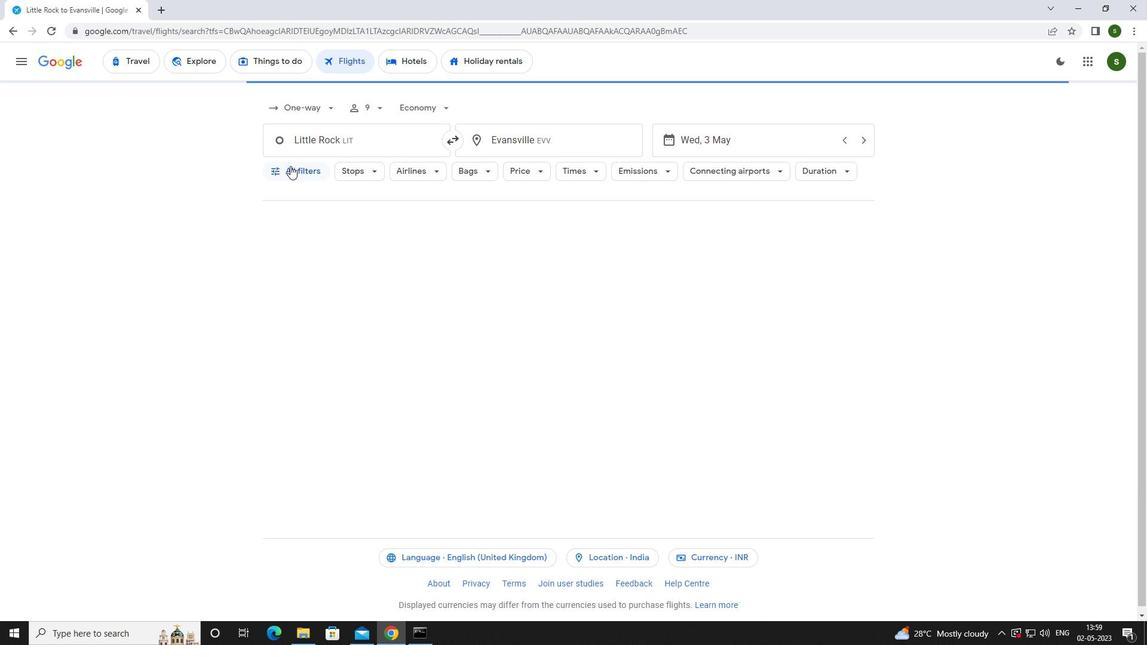 
Action: Mouse moved to (400, 271)
Screenshot: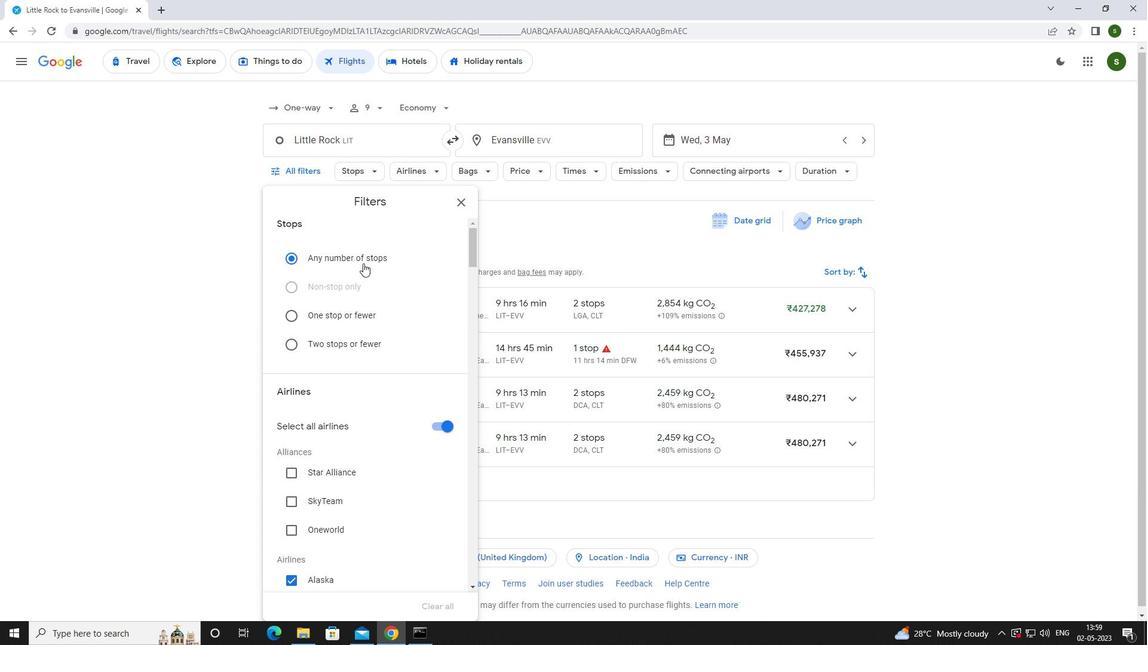 
Action: Mouse scrolled (400, 270) with delta (0, 0)
Screenshot: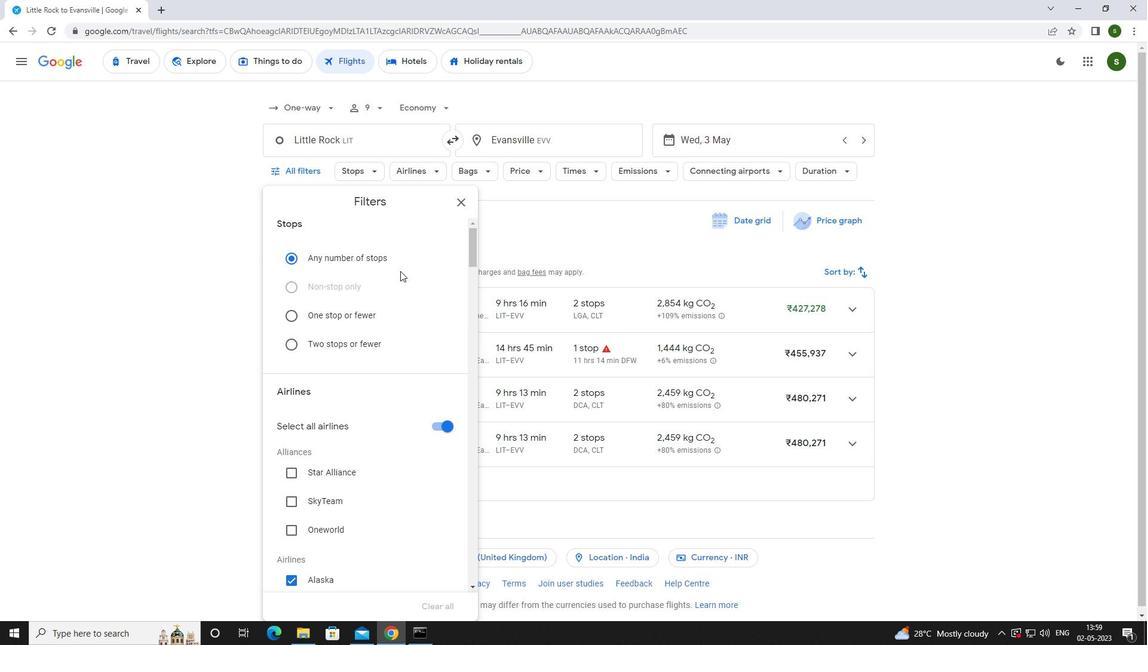 
Action: Mouse scrolled (400, 270) with delta (0, 0)
Screenshot: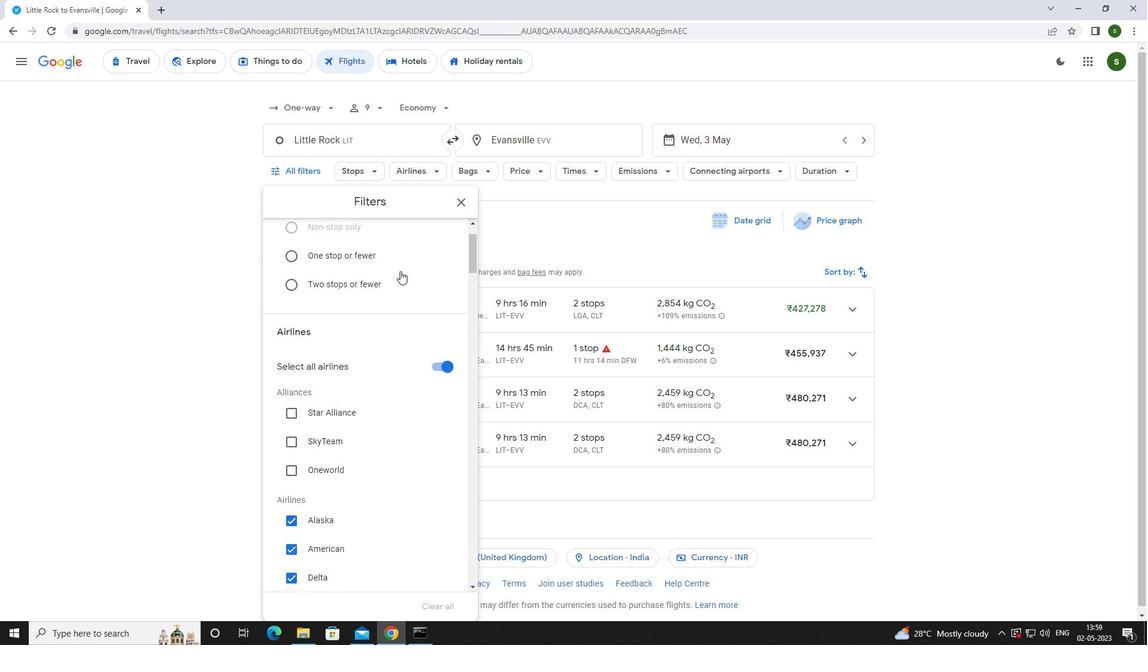
Action: Mouse moved to (448, 306)
Screenshot: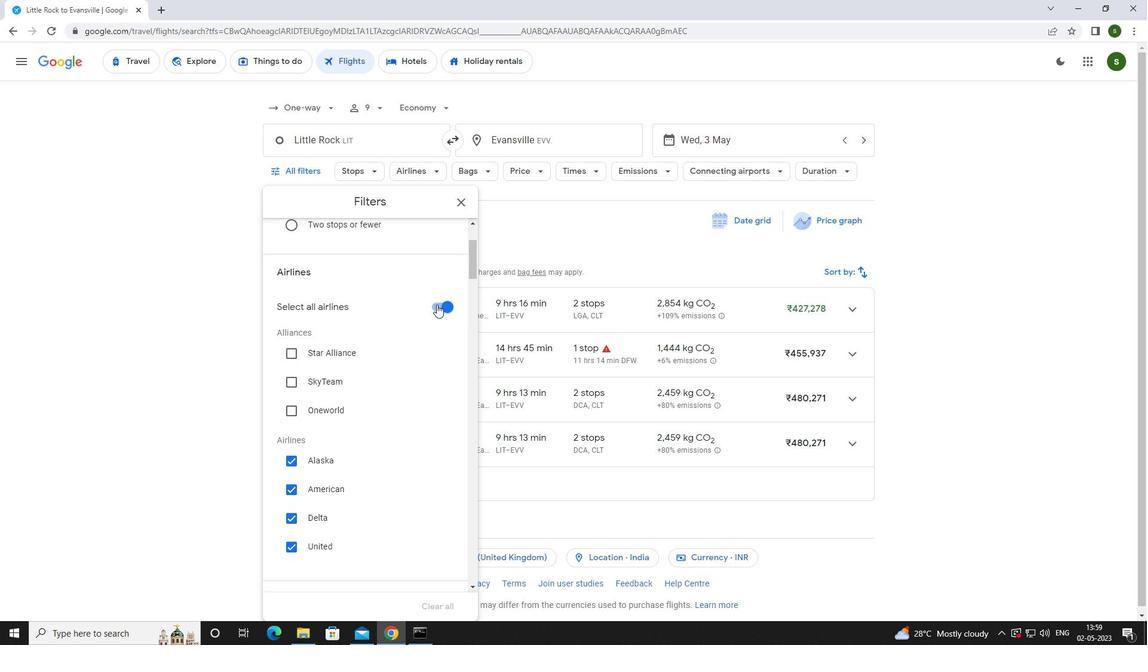 
Action: Mouse pressed left at (448, 306)
Screenshot: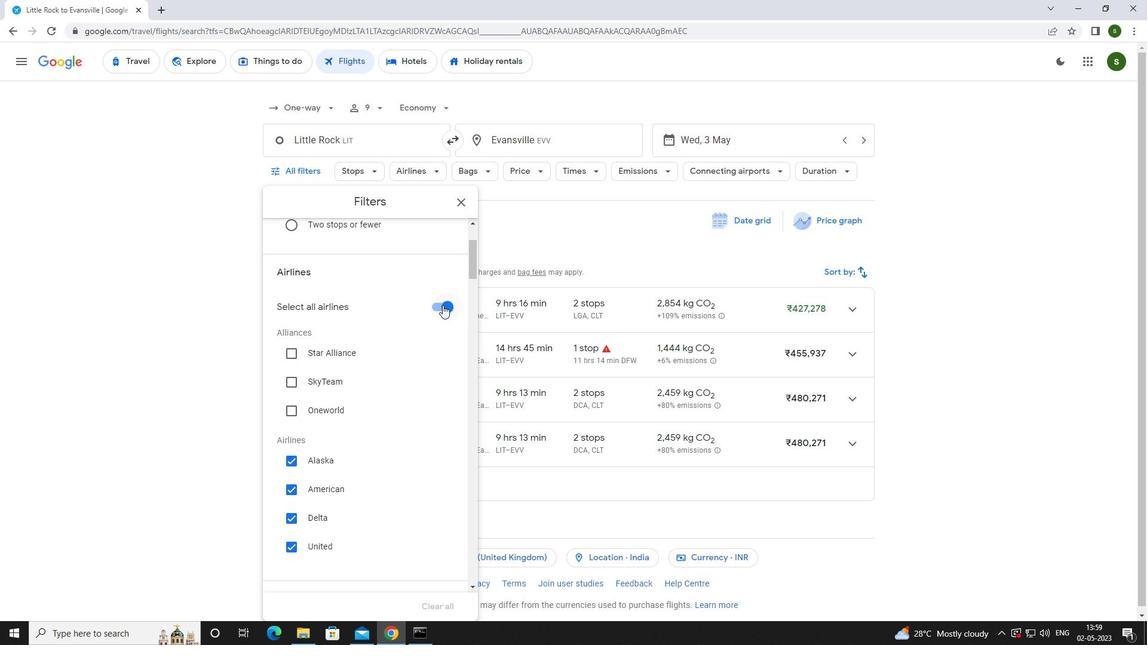 
Action: Mouse moved to (371, 308)
Screenshot: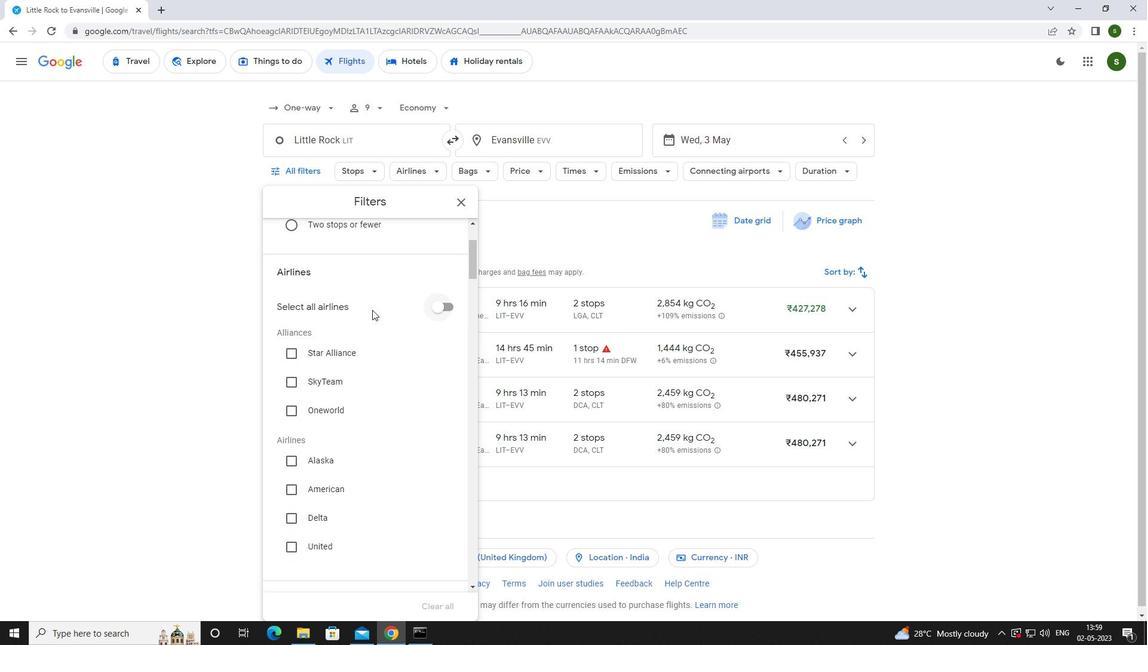 
Action: Mouse scrolled (371, 308) with delta (0, 0)
Screenshot: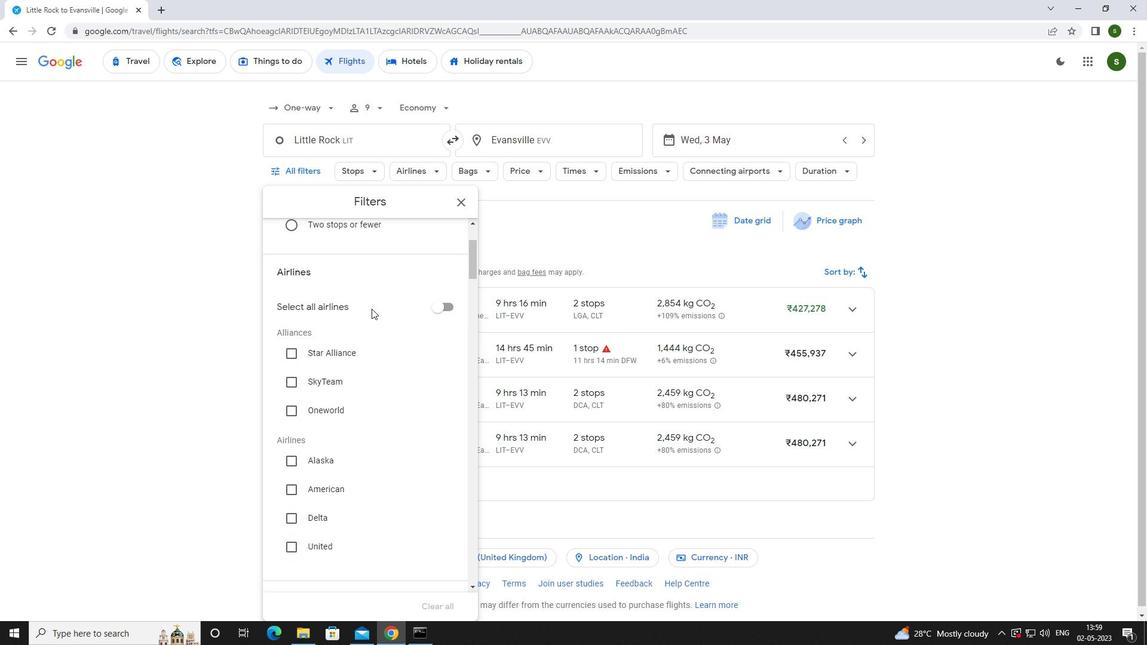 
Action: Mouse scrolled (371, 308) with delta (0, 0)
Screenshot: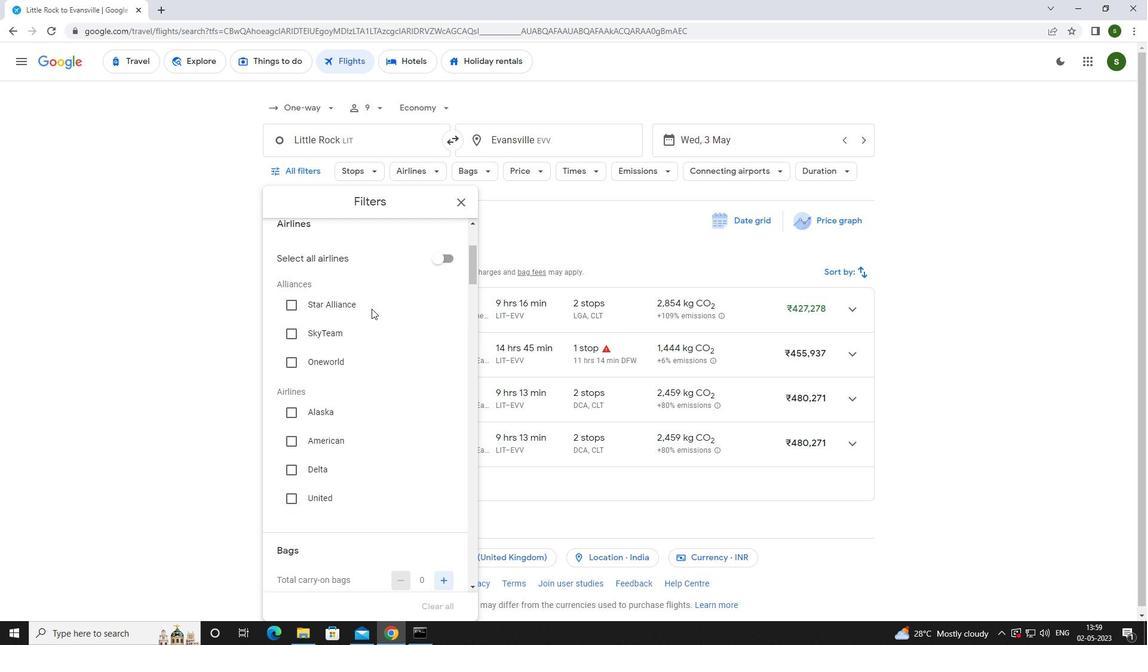 
Action: Mouse scrolled (371, 308) with delta (0, 0)
Screenshot: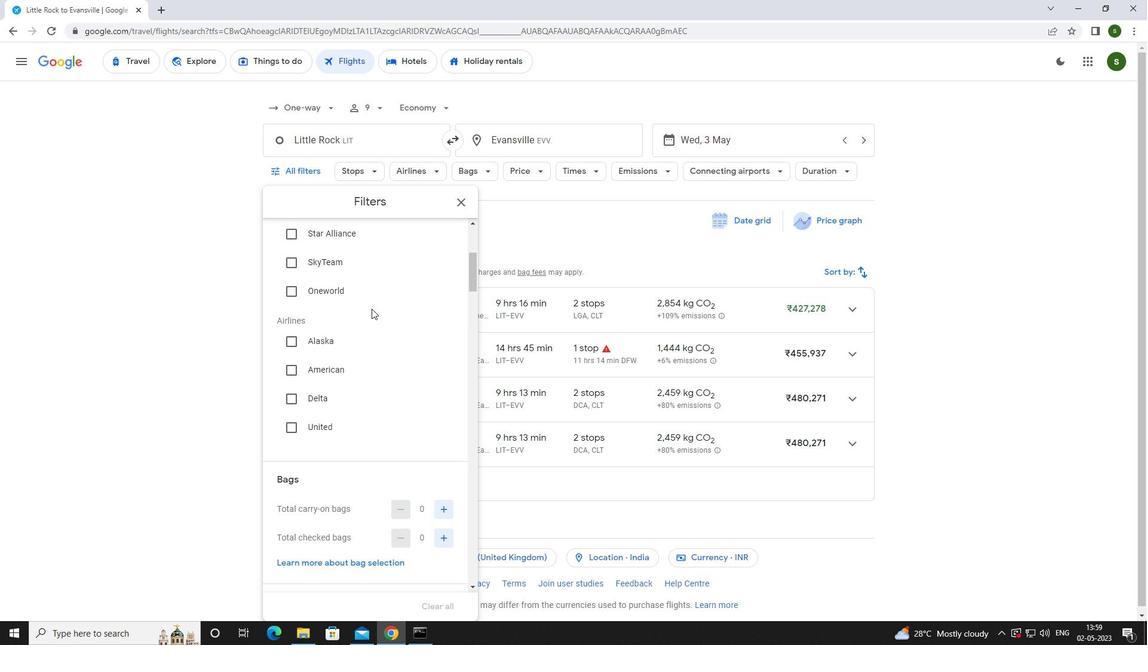 
Action: Mouse scrolled (371, 308) with delta (0, 0)
Screenshot: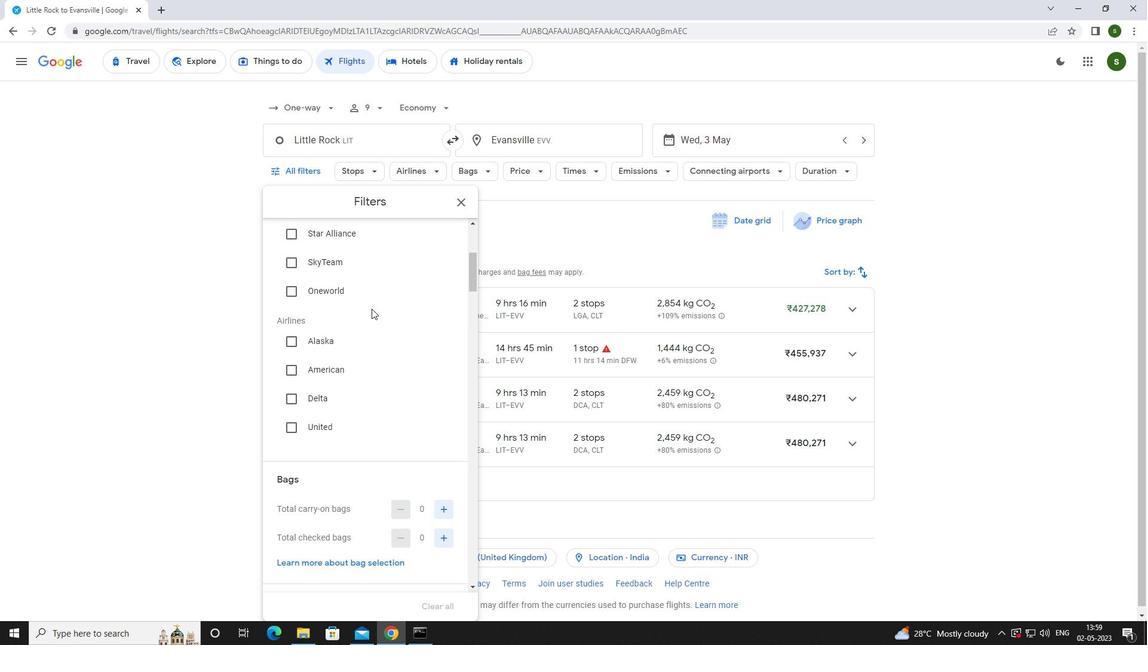
Action: Mouse moved to (438, 390)
Screenshot: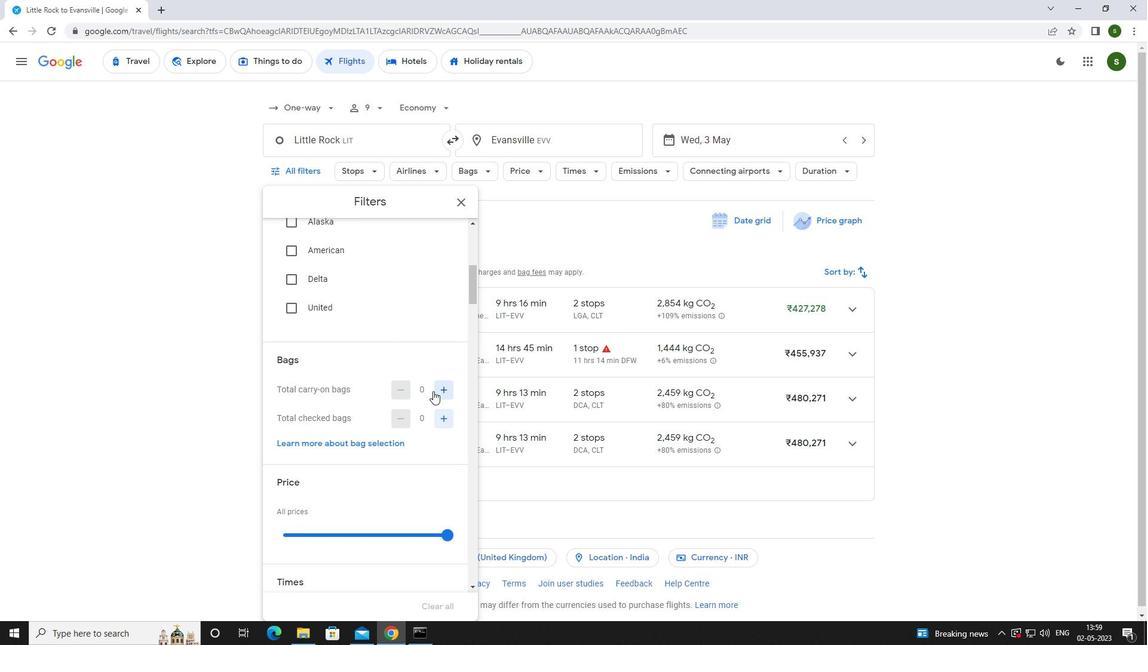 
Action: Mouse pressed left at (438, 390)
Screenshot: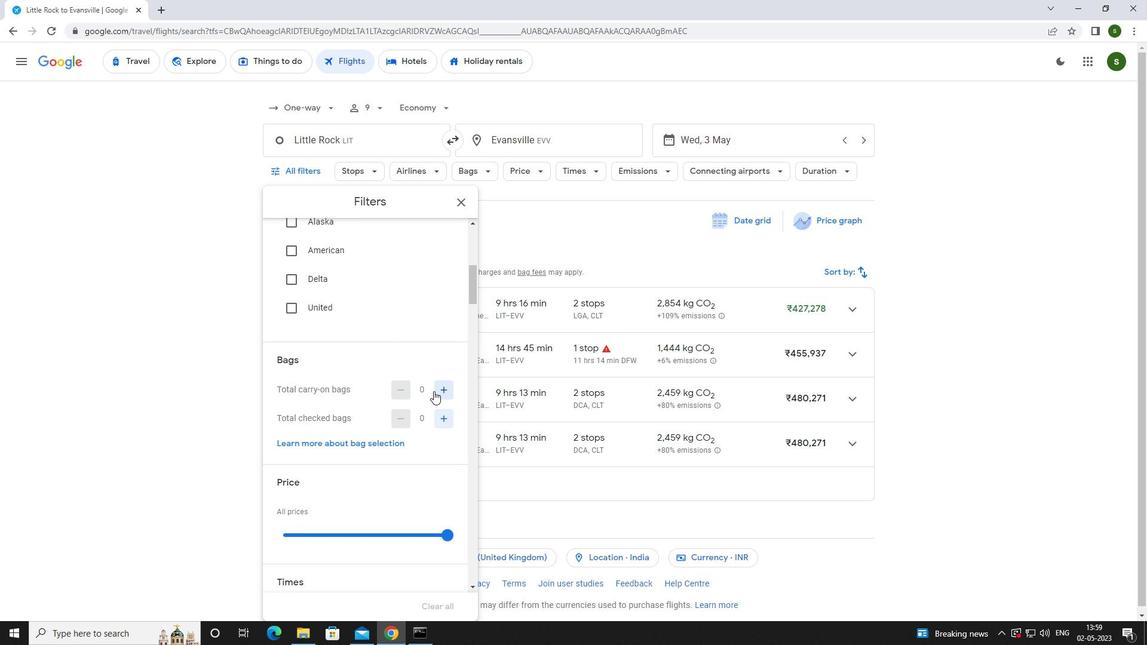 
Action: Mouse moved to (444, 420)
Screenshot: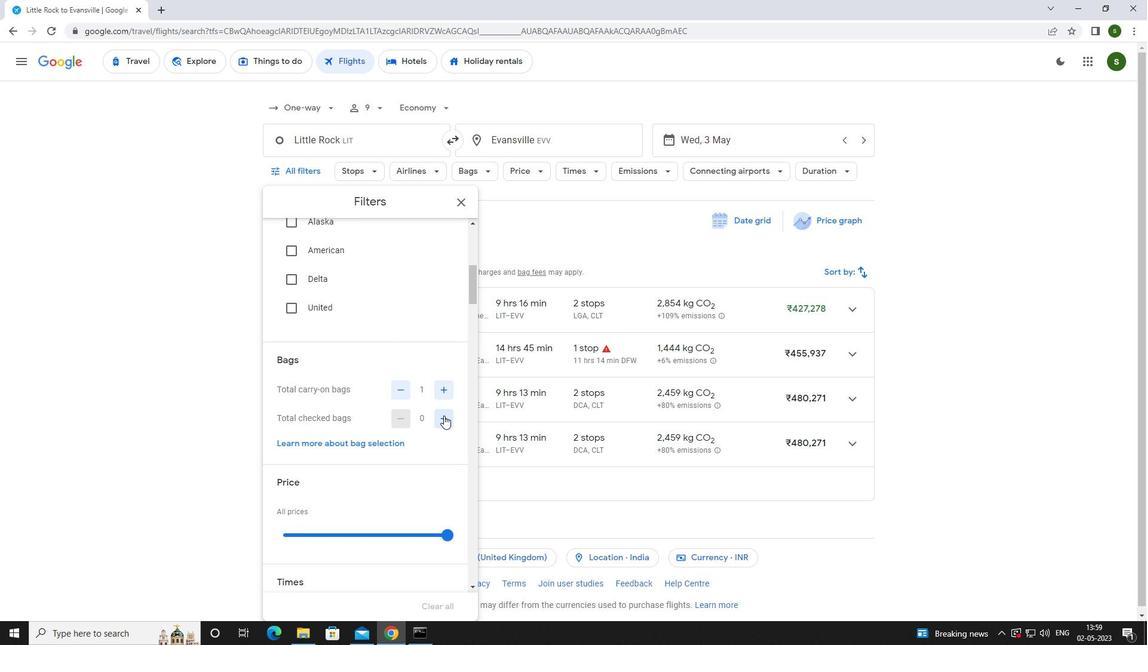 
Action: Mouse pressed left at (444, 420)
Screenshot: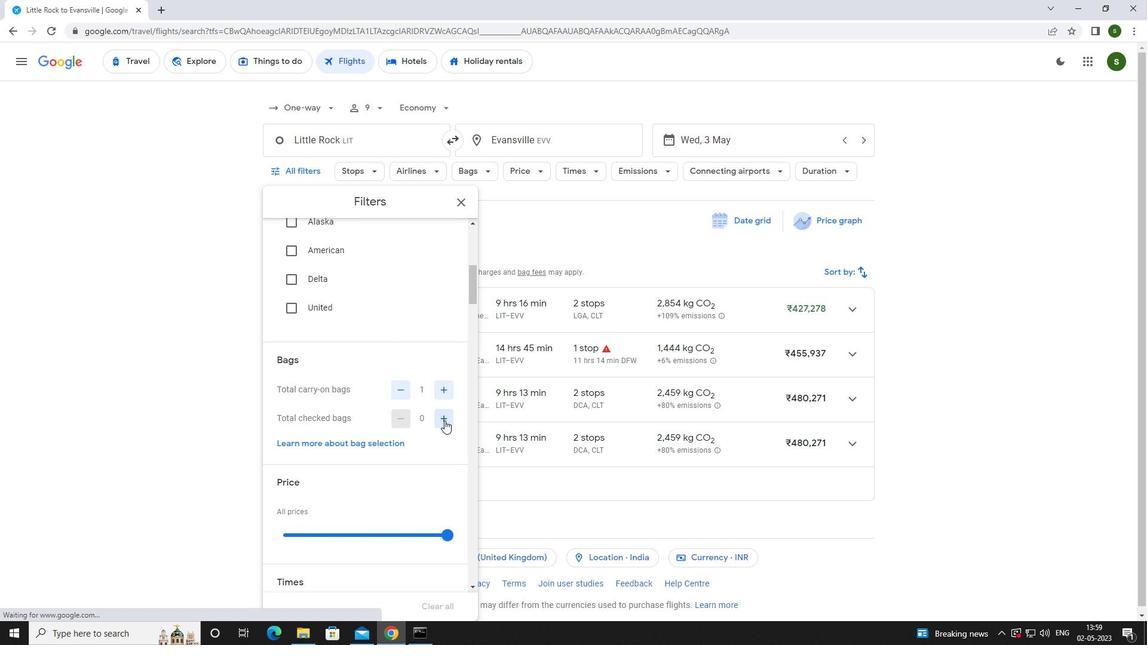 
Action: Mouse moved to (391, 399)
Screenshot: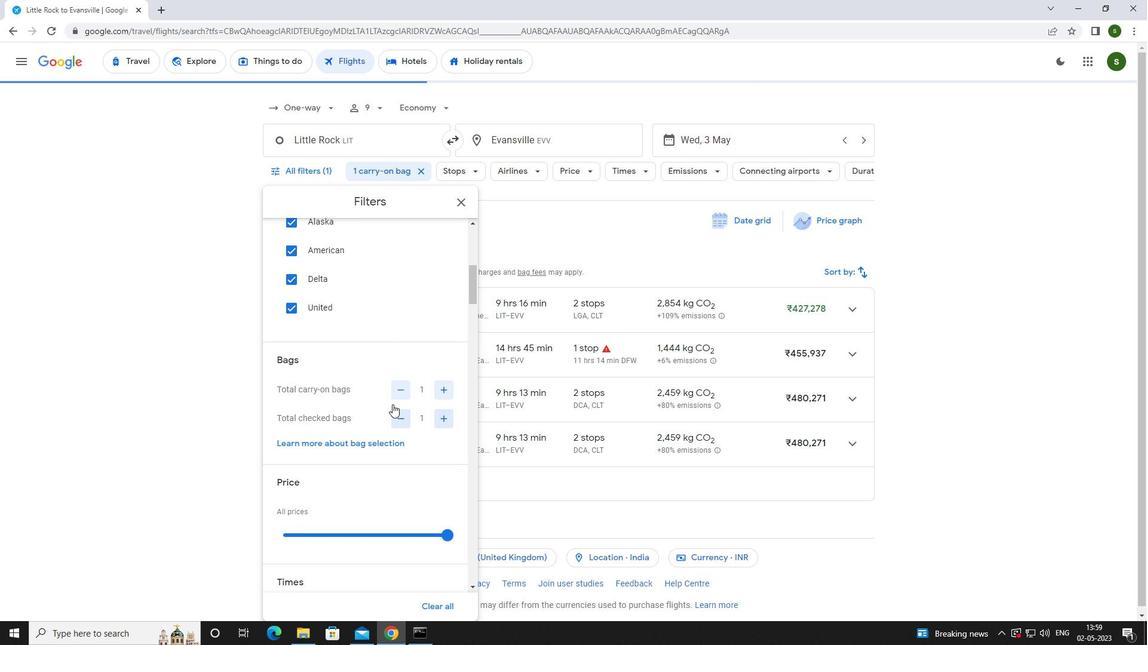 
Action: Mouse scrolled (391, 399) with delta (0, 0)
Screenshot: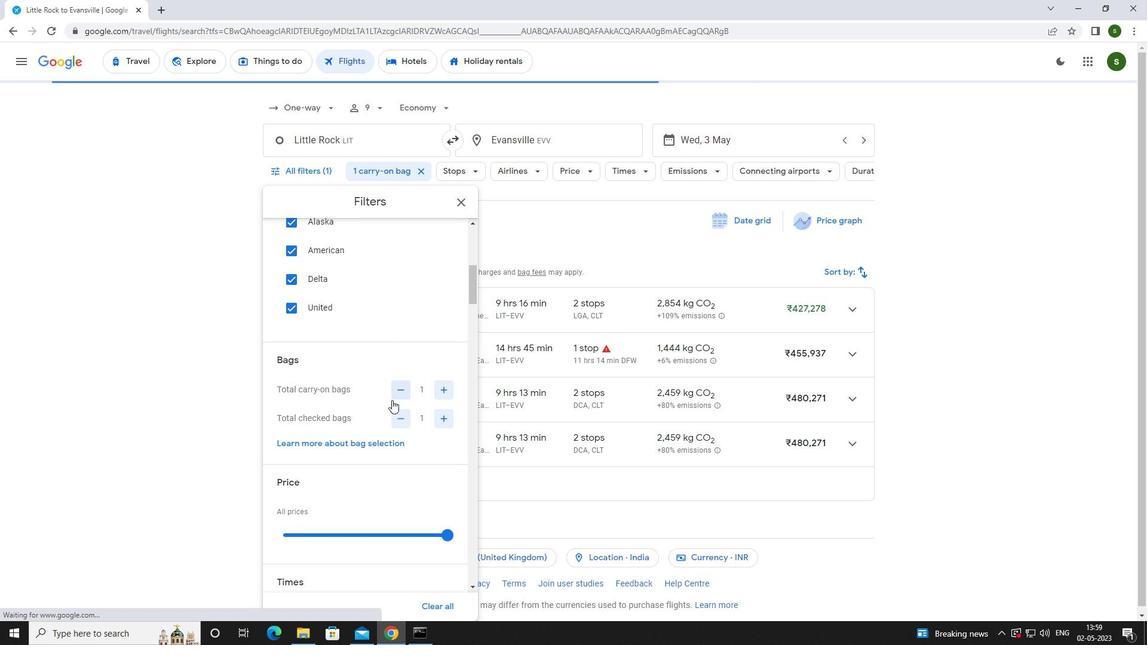 
Action: Mouse scrolled (391, 399) with delta (0, 0)
Screenshot: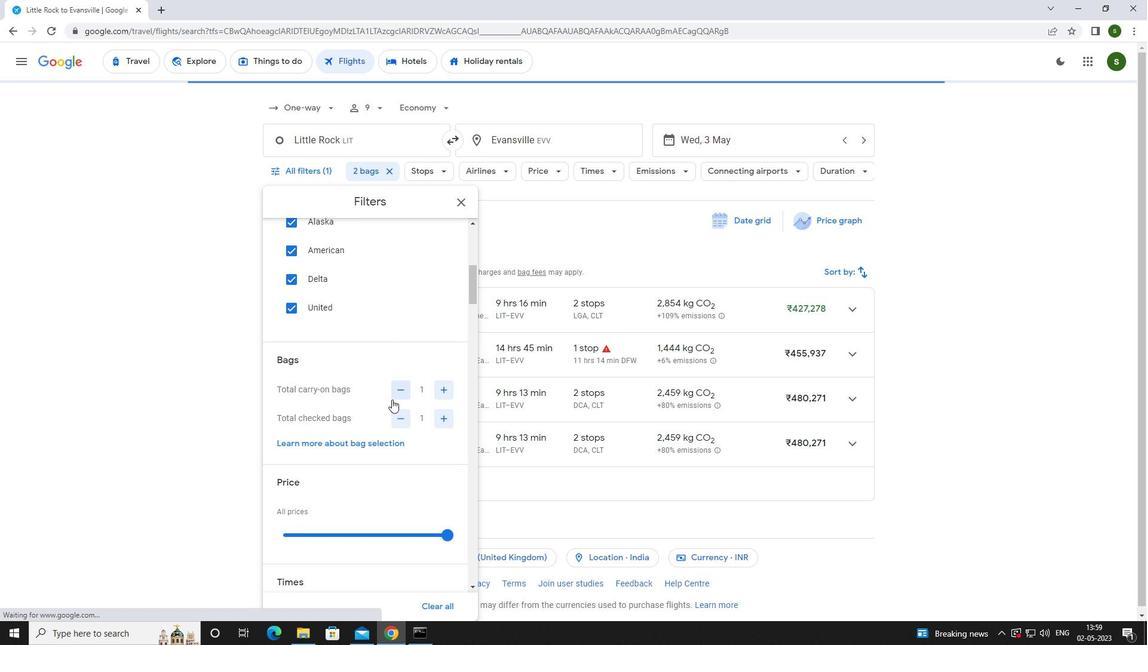 
Action: Mouse moved to (445, 412)
Screenshot: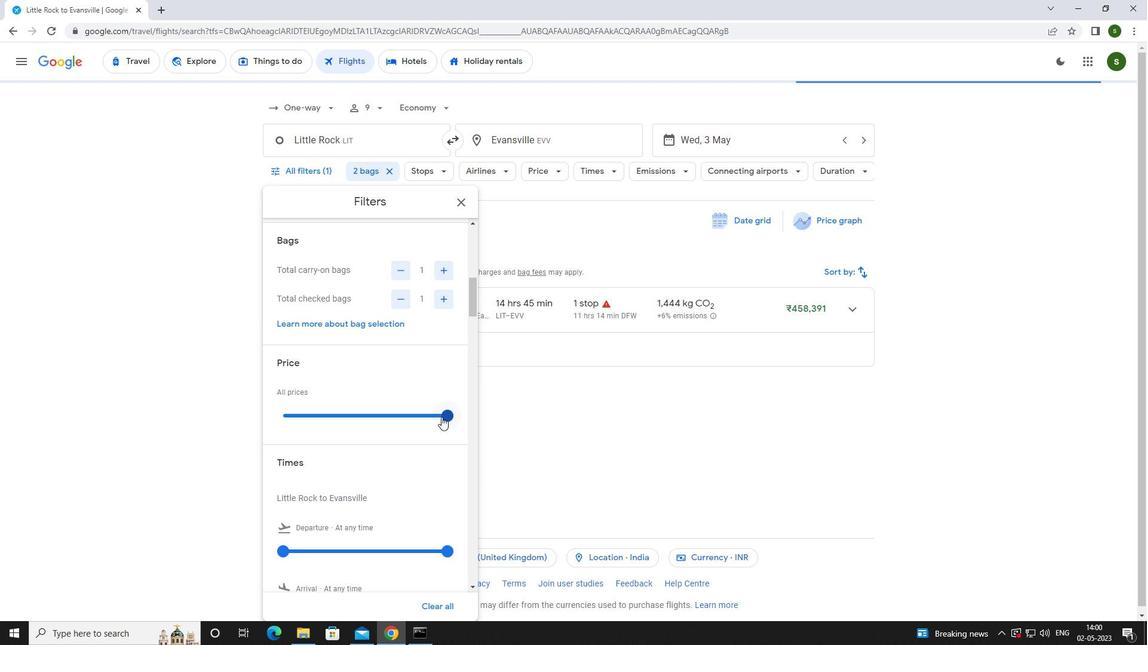 
Action: Mouse pressed left at (445, 412)
Screenshot: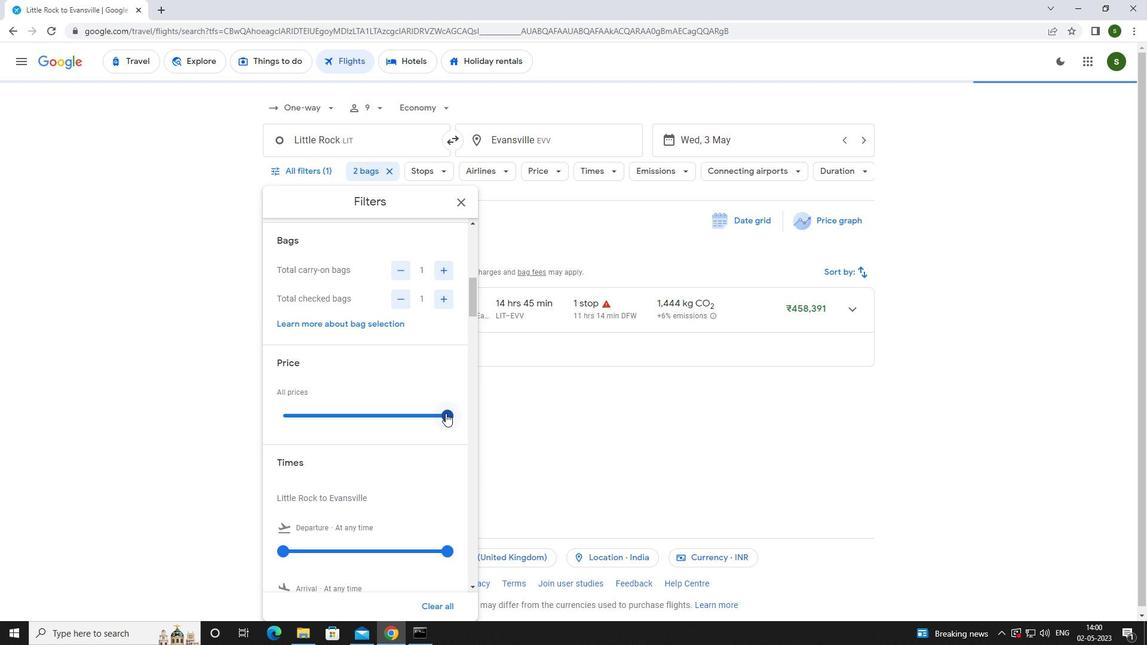 
Action: Mouse moved to (331, 424)
Screenshot: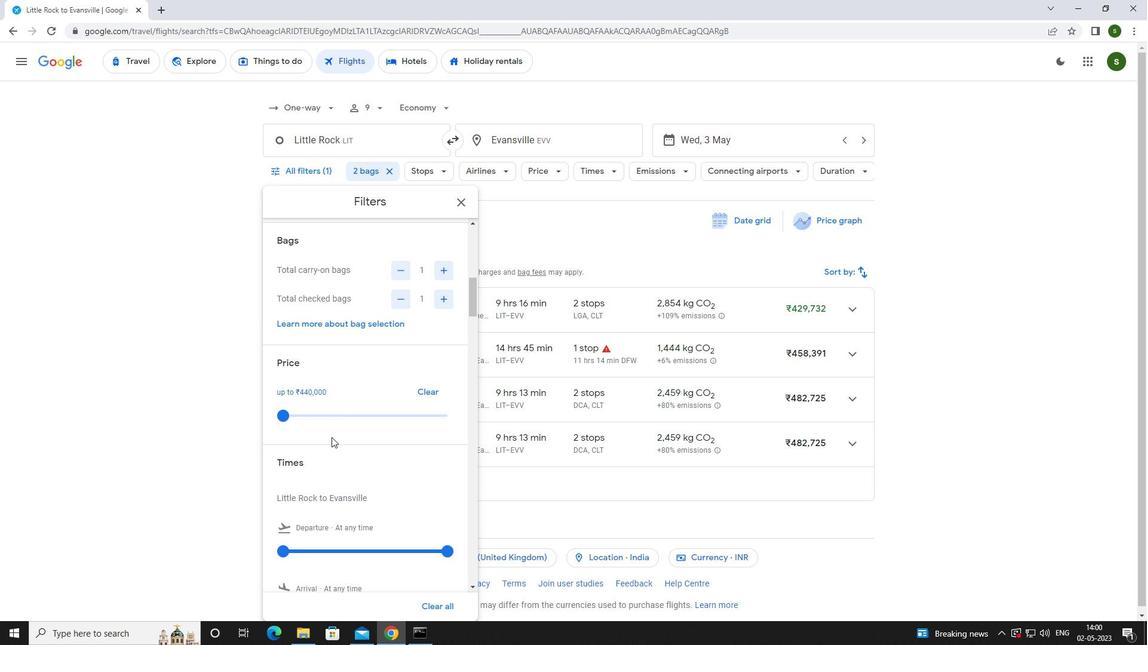
Action: Mouse scrolled (331, 423) with delta (0, 0)
Screenshot: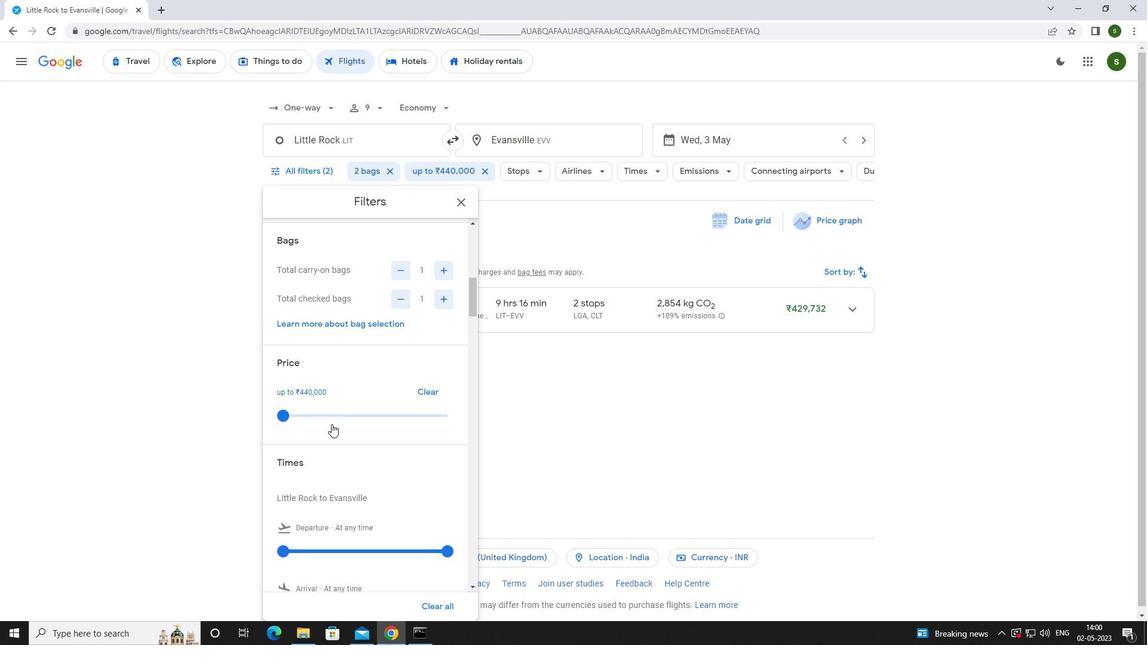
Action: Mouse moved to (287, 493)
Screenshot: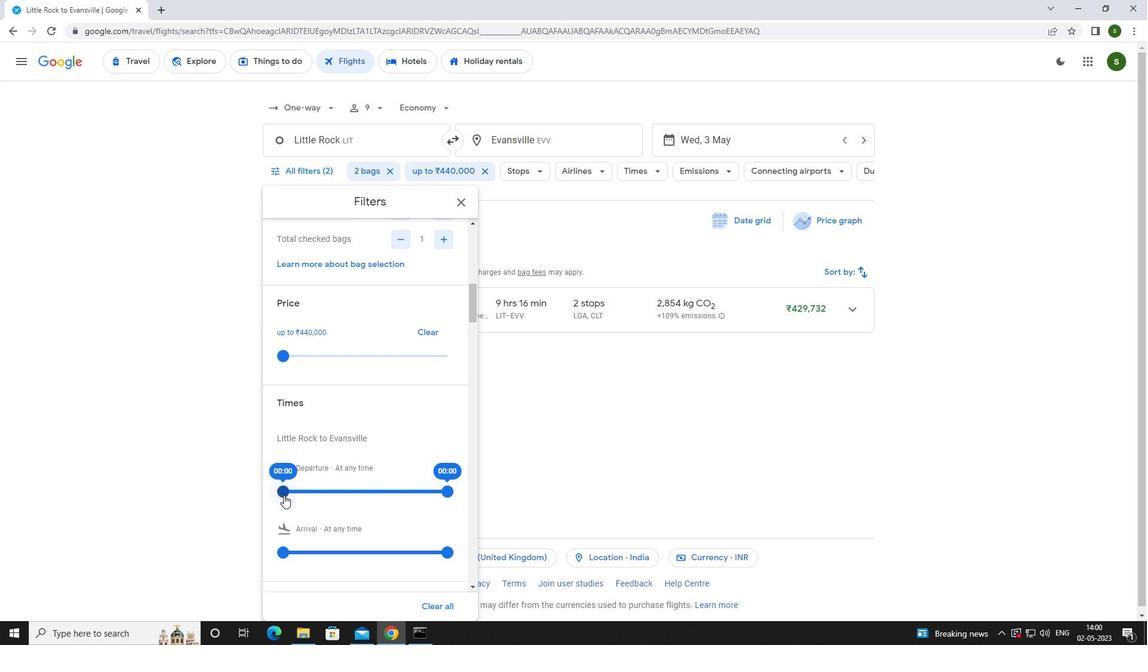 
Action: Mouse pressed left at (287, 493)
Screenshot: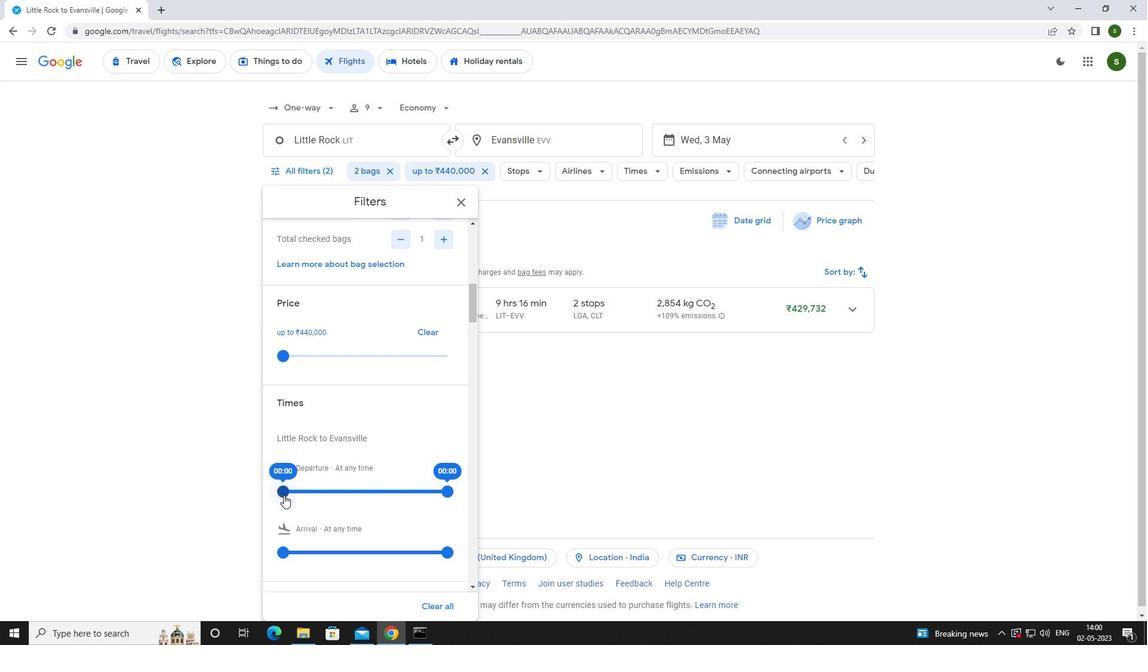 
Action: Mouse moved to (583, 426)
Screenshot: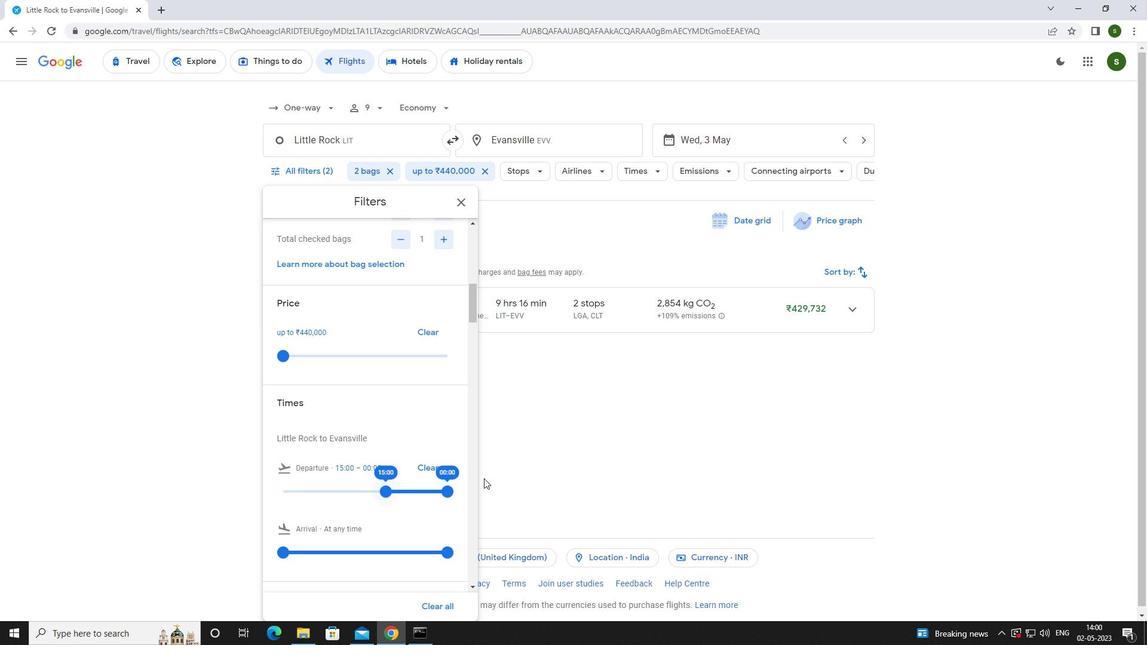 
Action: Mouse pressed left at (583, 426)
Screenshot: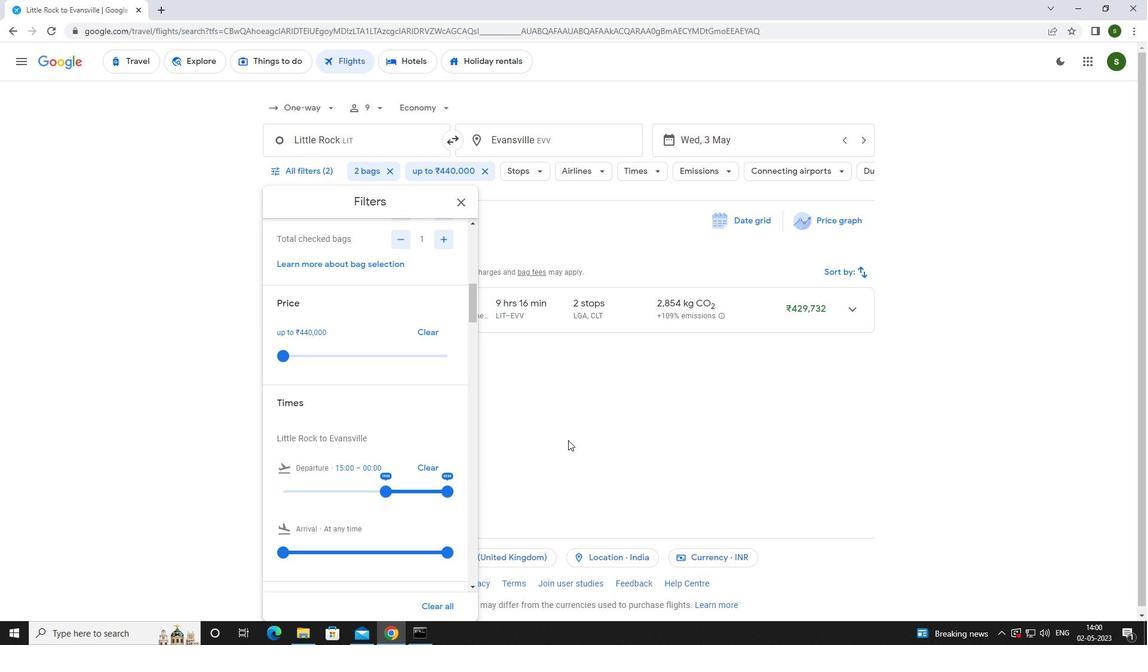 
